 Task: Create a due date automation trigger when advanced on, on the tuesday after a card is due add fields without custom field "Resume" set to a date less than 1 working days ago at 11:00 AM.
Action: Mouse moved to (971, 309)
Screenshot: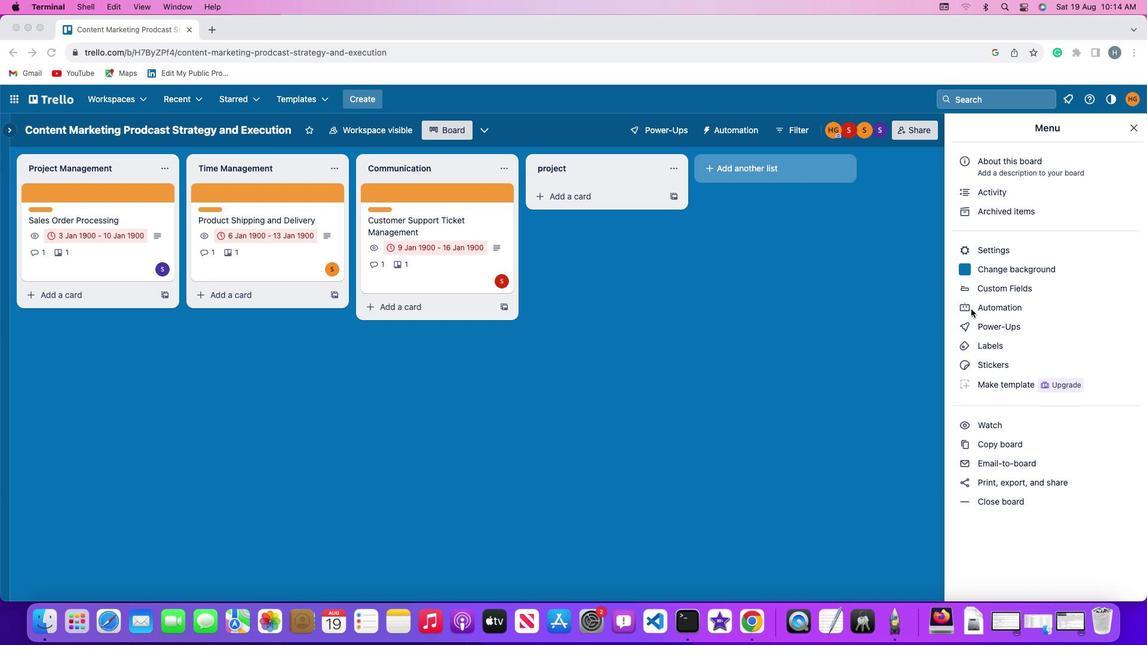 
Action: Mouse pressed left at (971, 309)
Screenshot: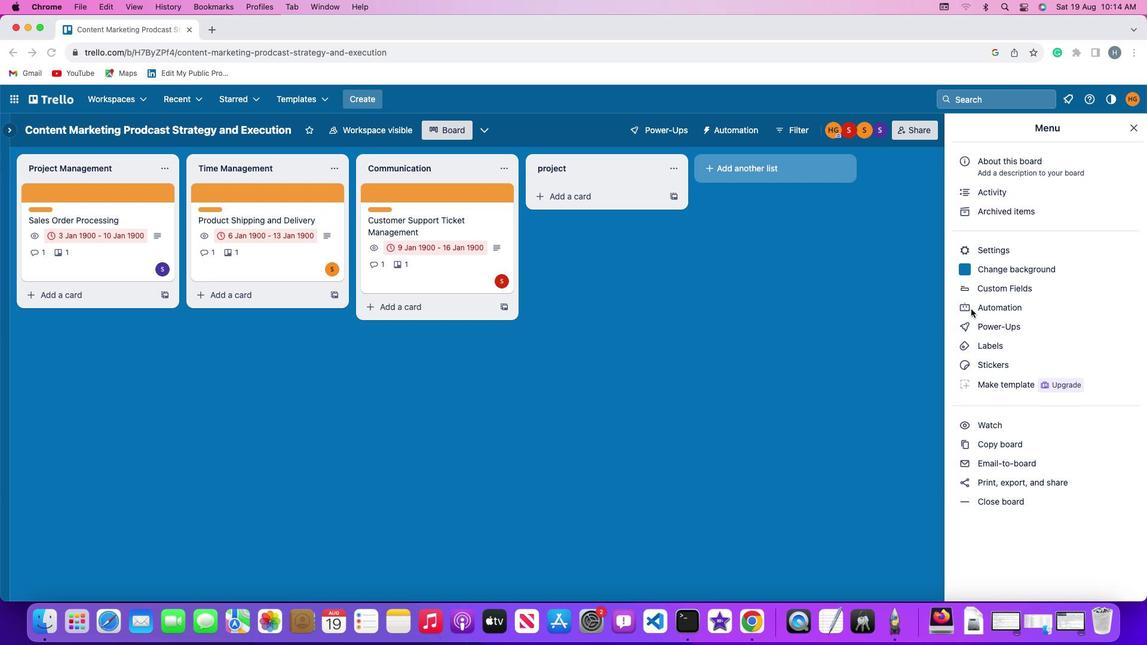 
Action: Mouse moved to (971, 309)
Screenshot: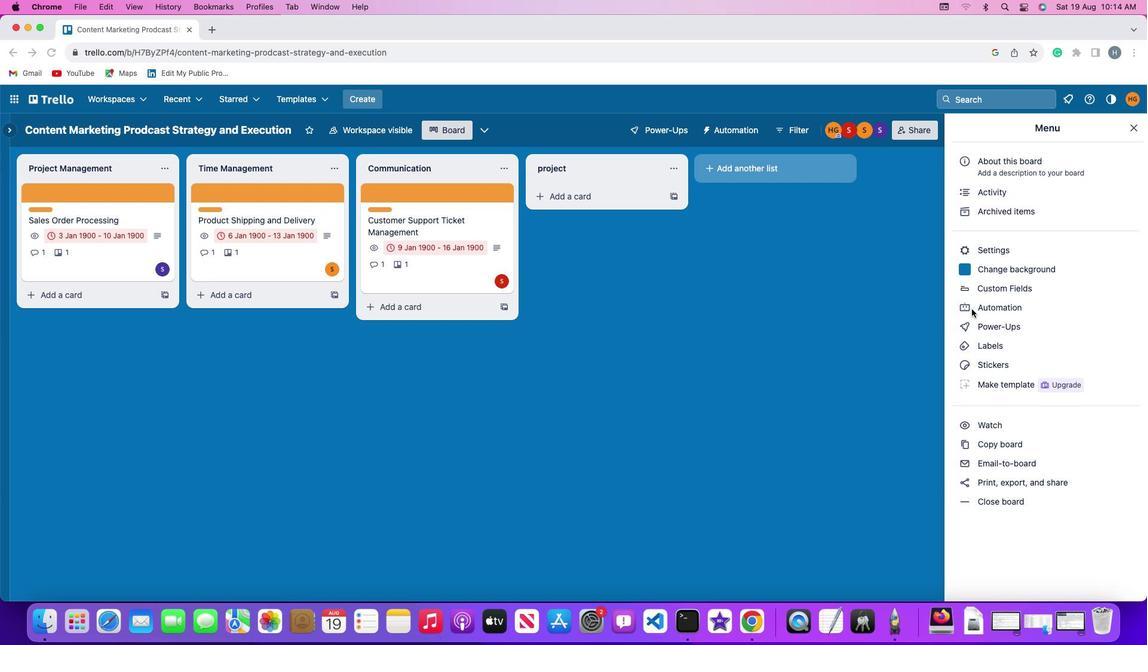 
Action: Mouse pressed left at (971, 309)
Screenshot: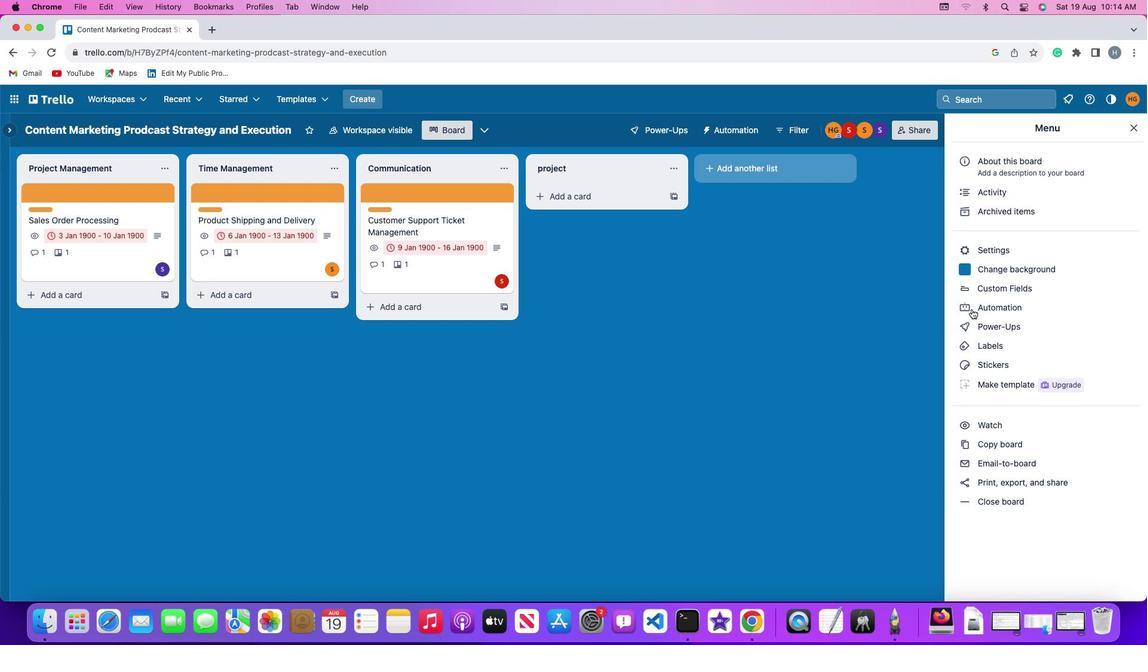 
Action: Mouse moved to (51, 280)
Screenshot: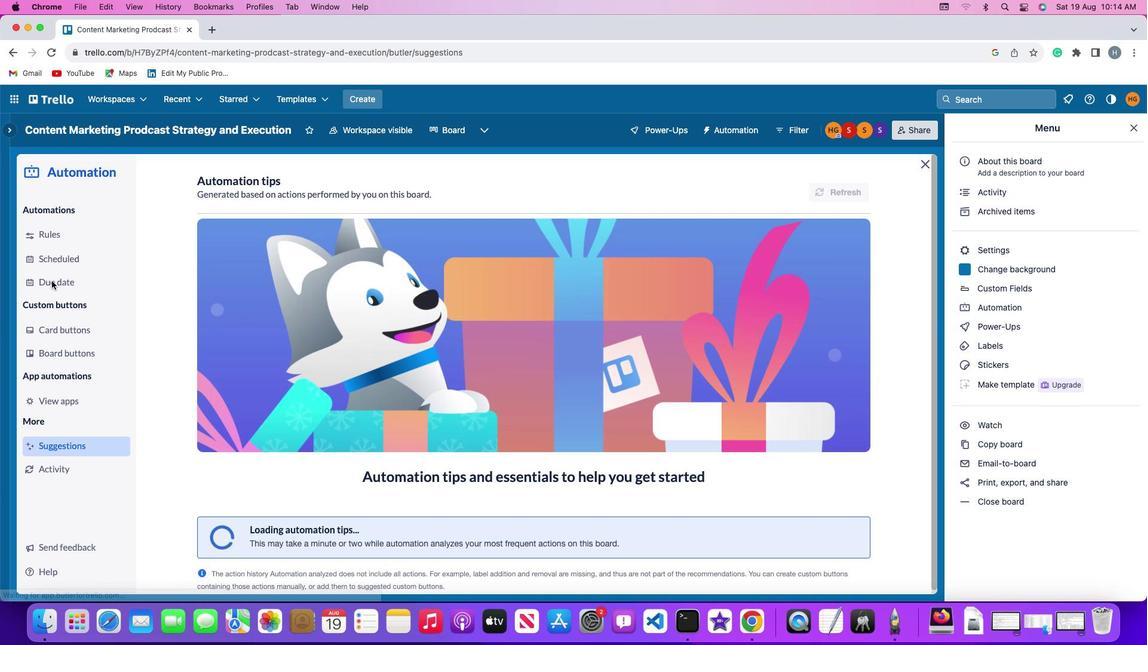 
Action: Mouse pressed left at (51, 280)
Screenshot: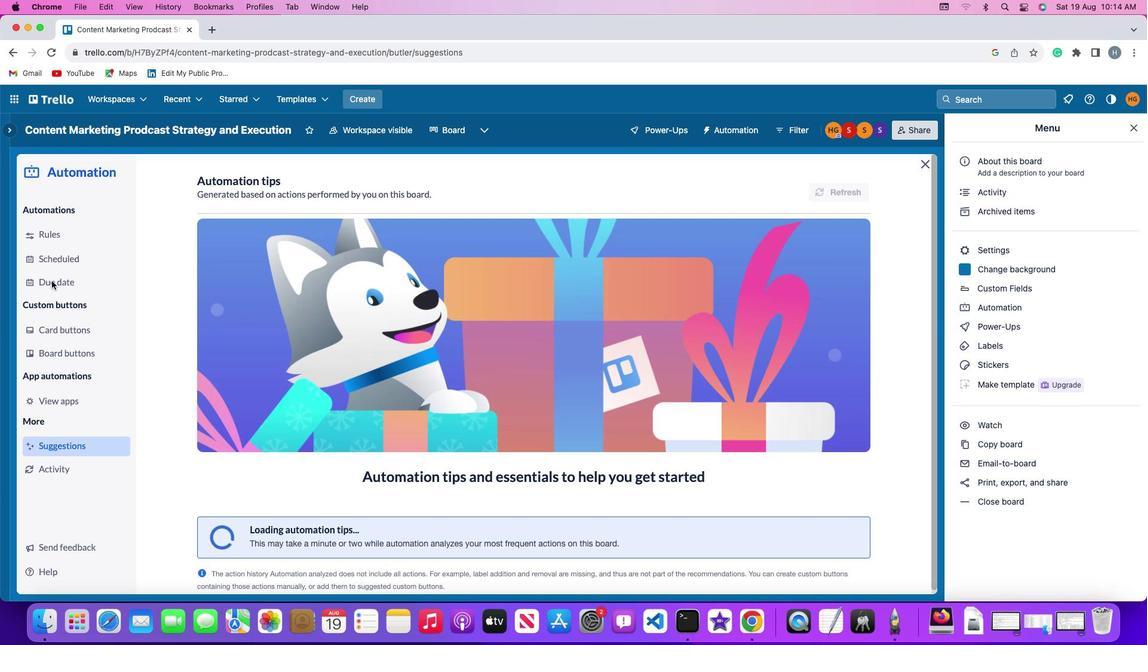 
Action: Mouse moved to (824, 181)
Screenshot: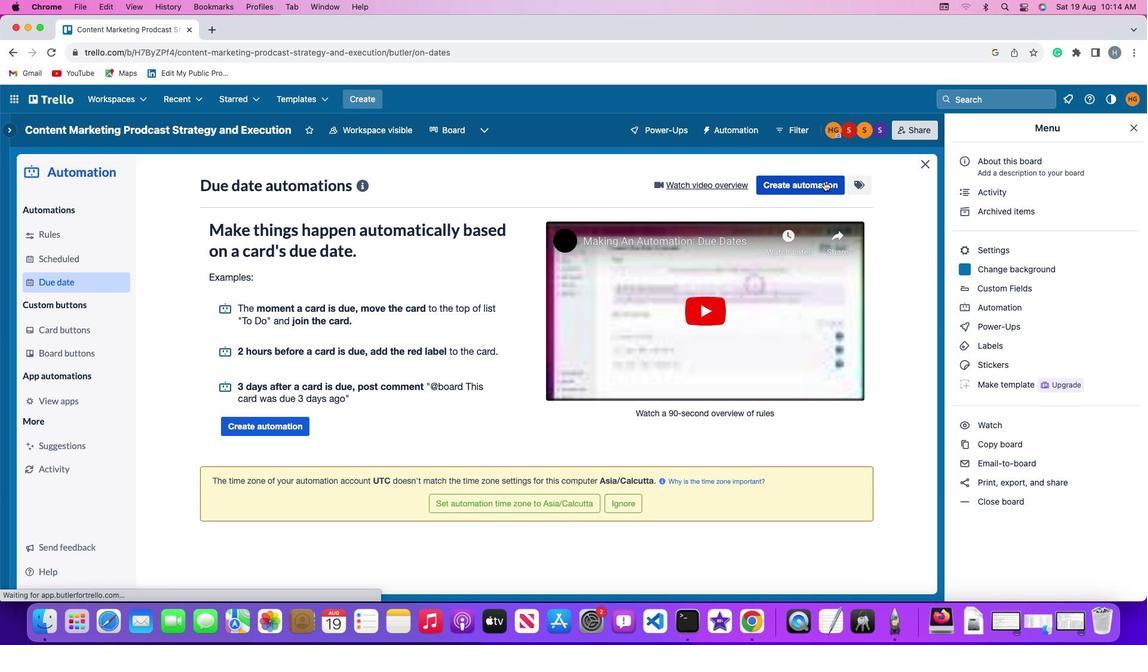 
Action: Mouse pressed left at (824, 181)
Screenshot: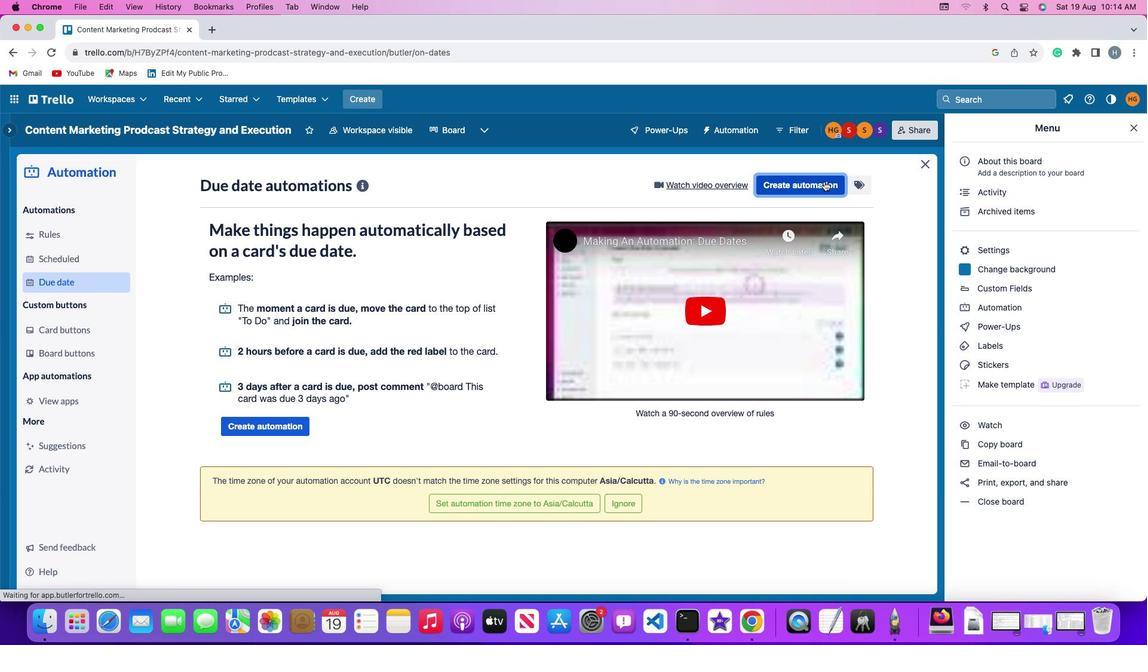 
Action: Mouse moved to (242, 296)
Screenshot: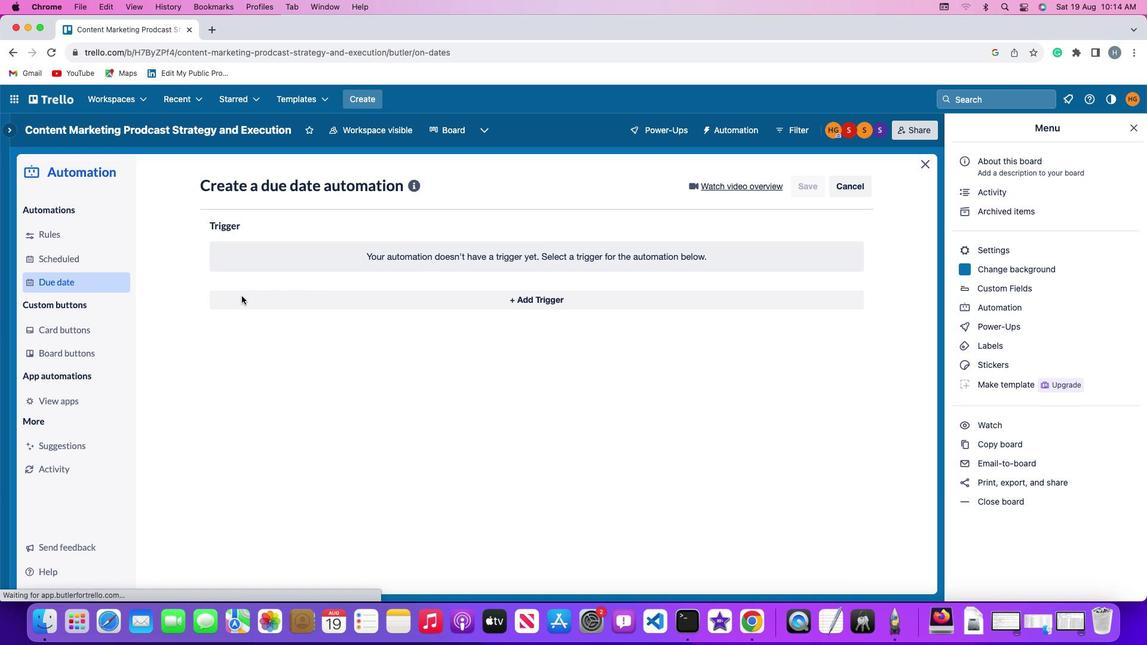 
Action: Mouse pressed left at (242, 296)
Screenshot: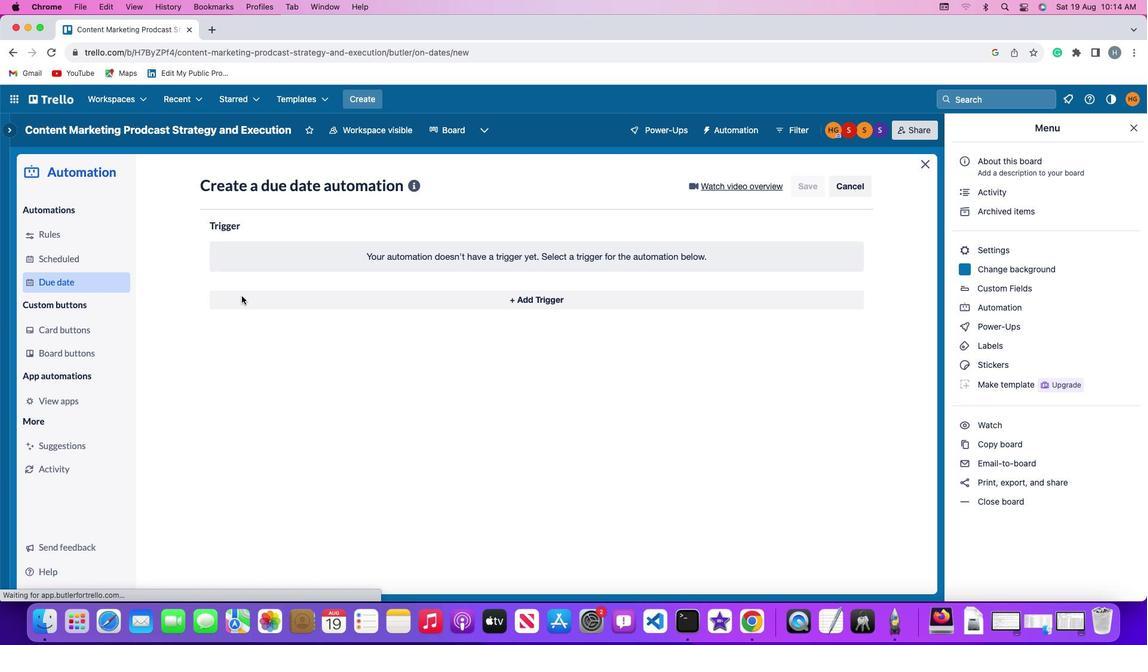 
Action: Mouse moved to (265, 522)
Screenshot: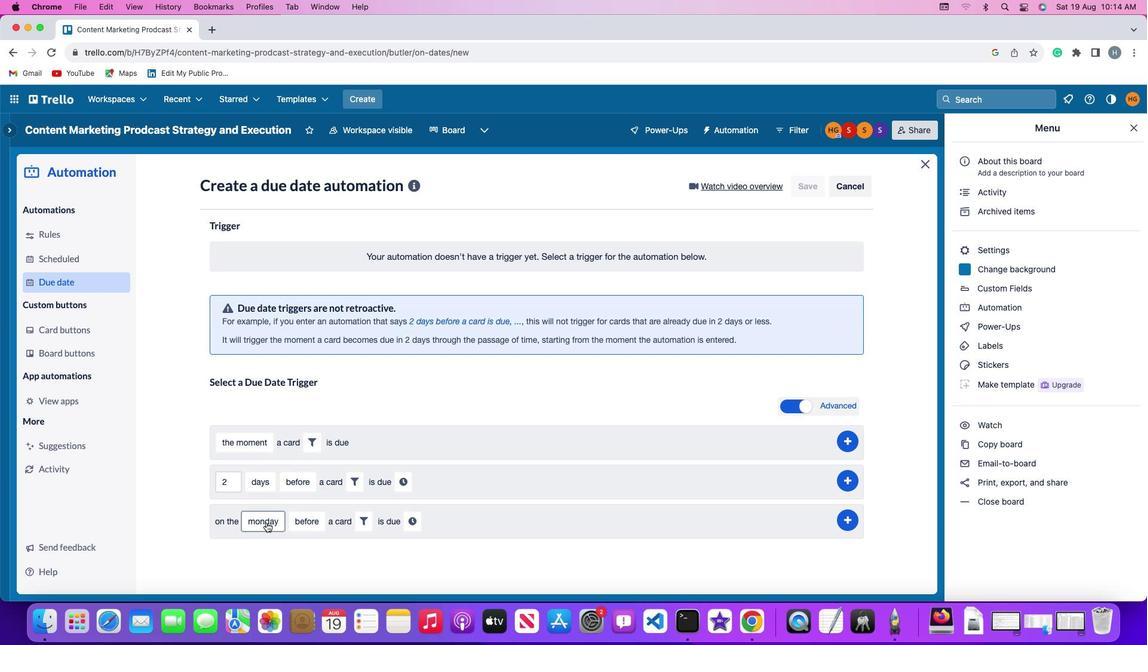
Action: Mouse pressed left at (265, 522)
Screenshot: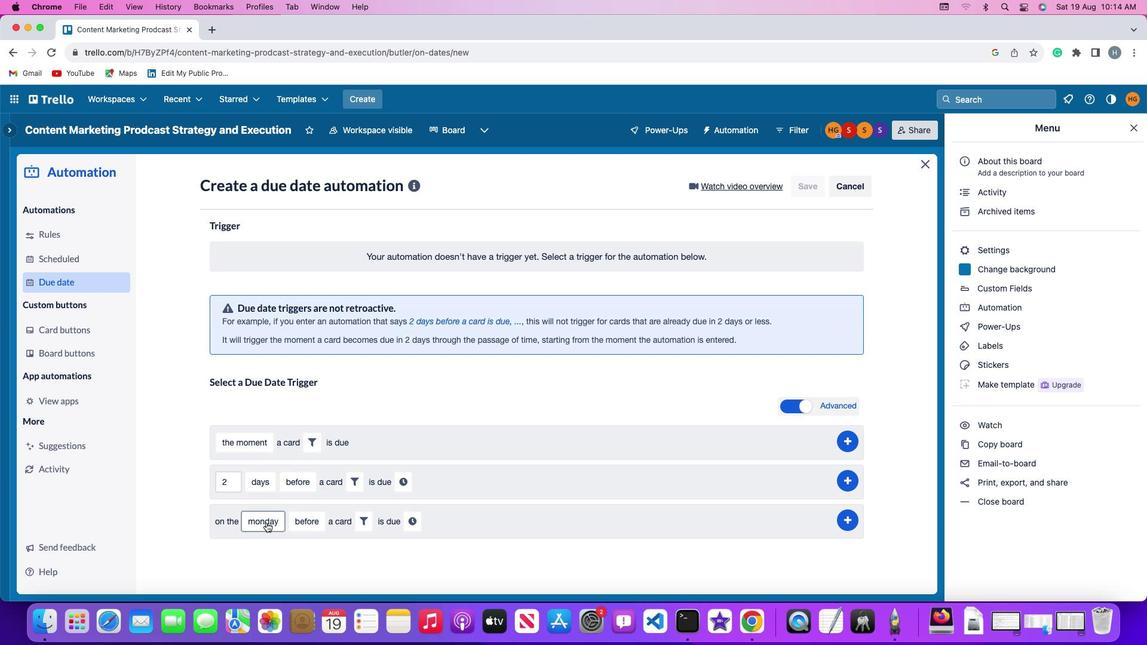 
Action: Mouse moved to (280, 380)
Screenshot: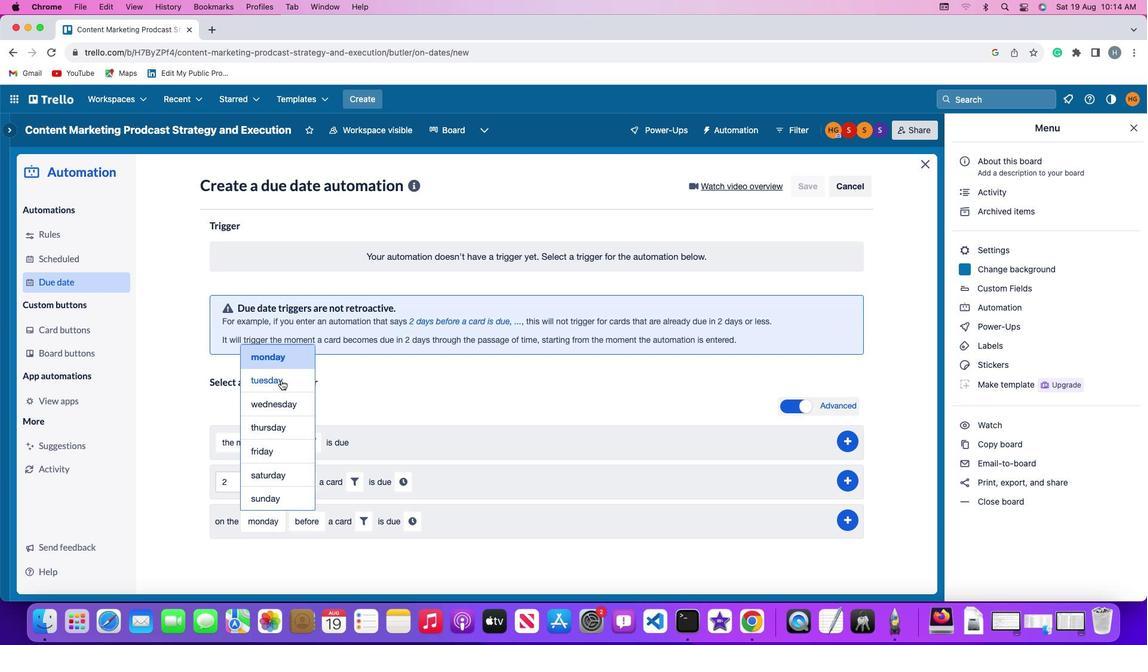 
Action: Mouse pressed left at (280, 380)
Screenshot: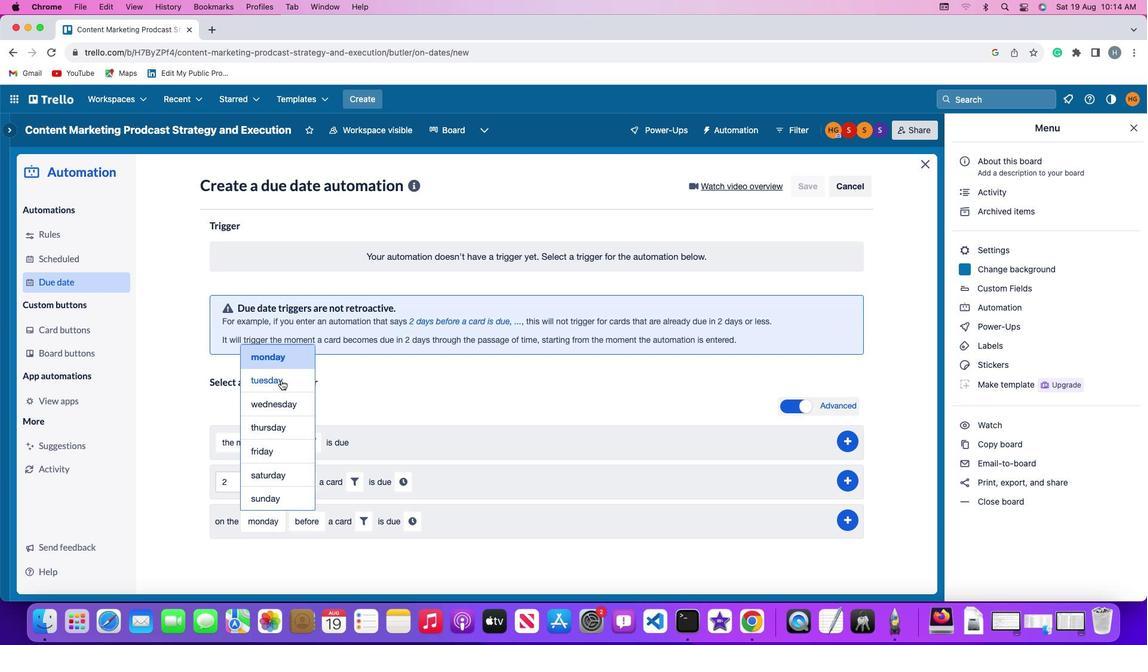 
Action: Mouse moved to (300, 519)
Screenshot: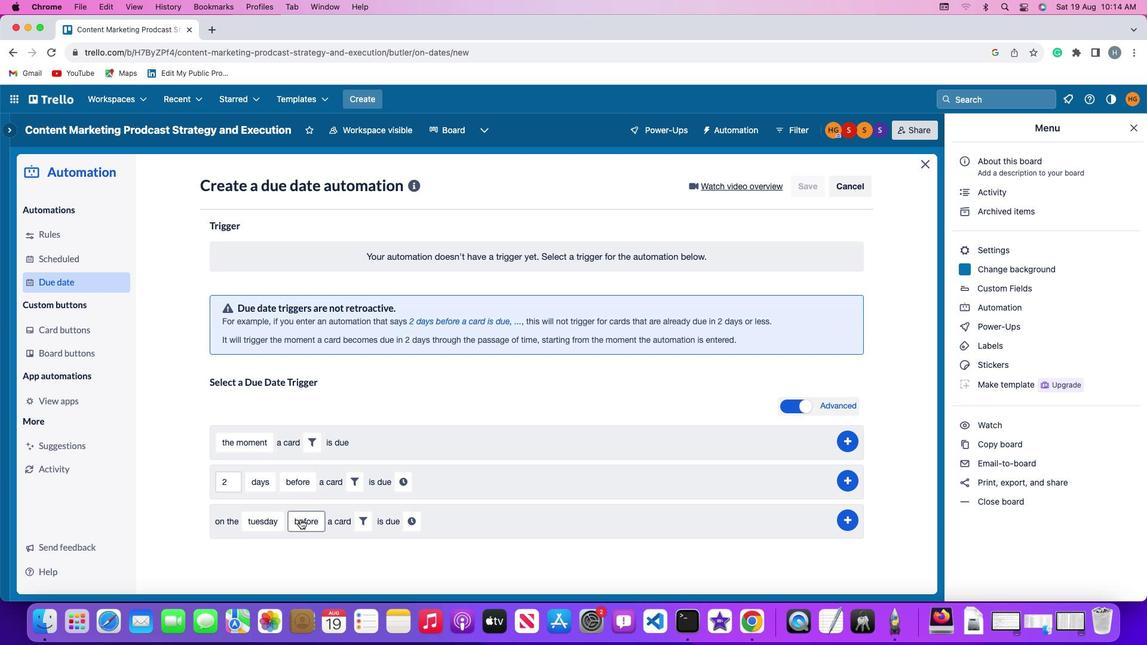 
Action: Mouse pressed left at (300, 519)
Screenshot: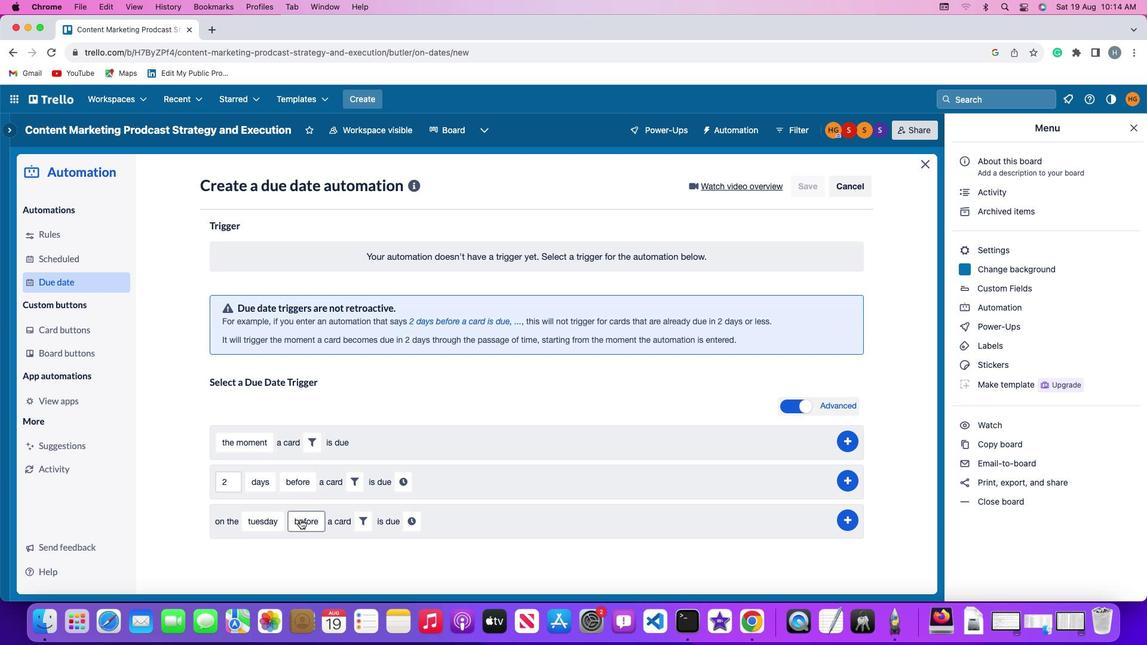 
Action: Mouse moved to (317, 451)
Screenshot: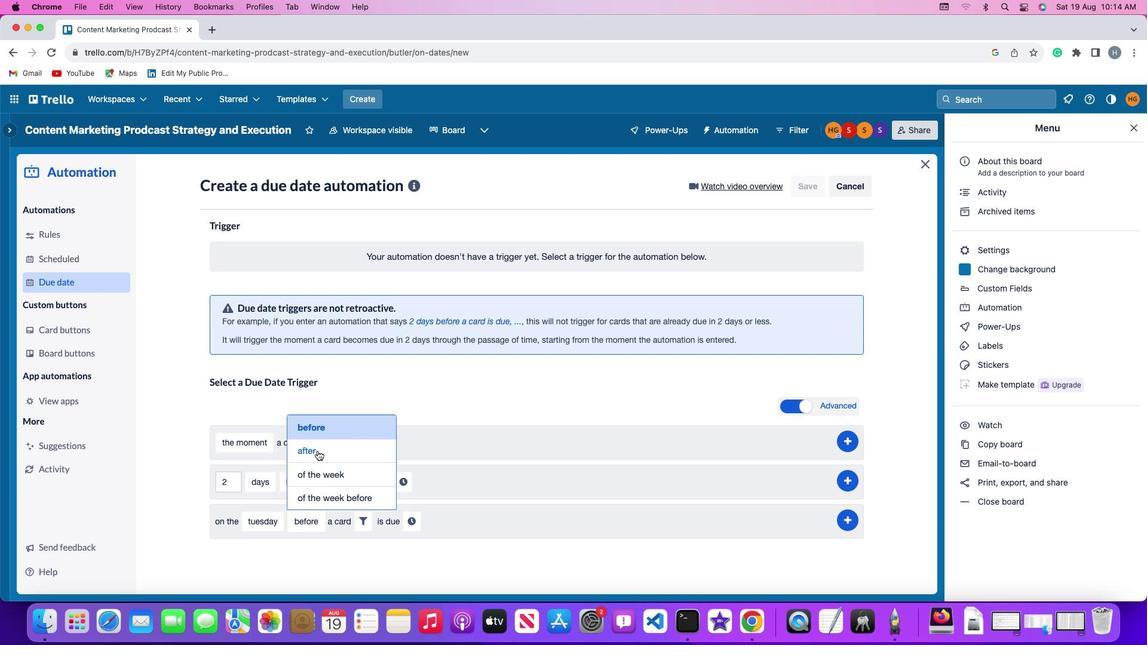 
Action: Mouse pressed left at (317, 451)
Screenshot: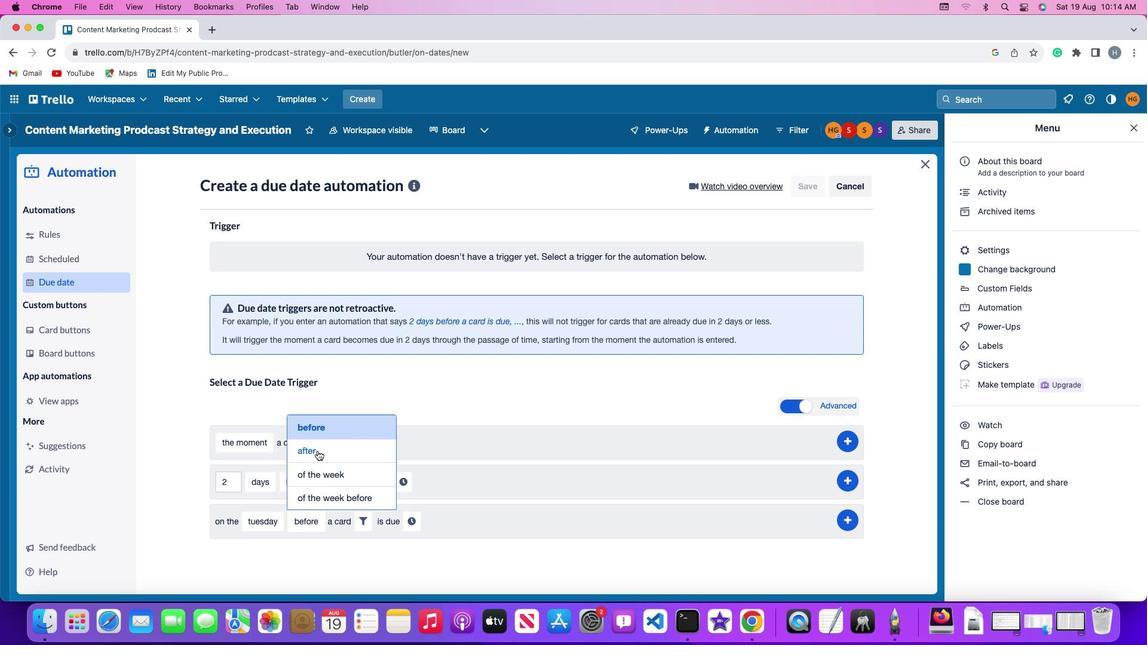 
Action: Mouse moved to (355, 518)
Screenshot: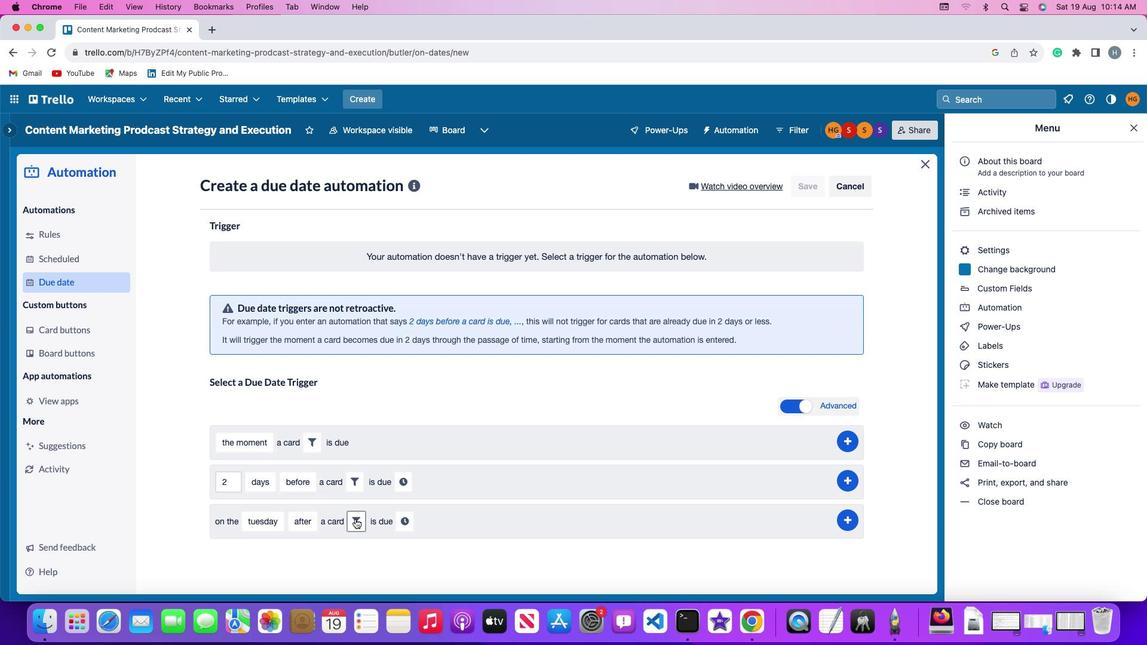 
Action: Mouse pressed left at (355, 518)
Screenshot: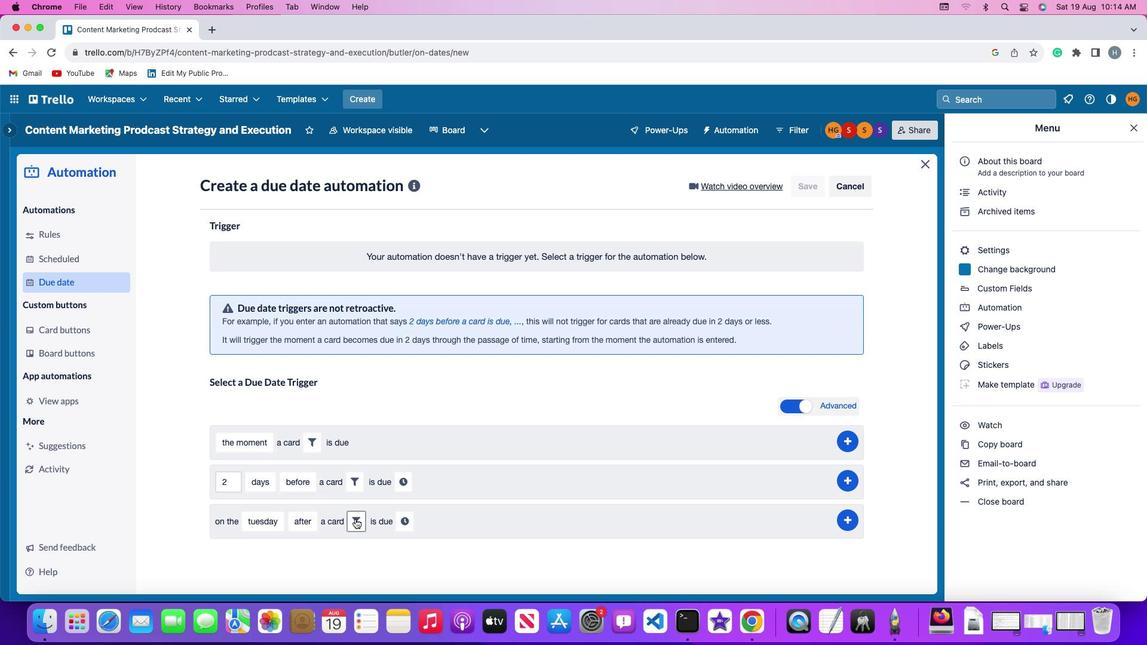 
Action: Mouse moved to (546, 558)
Screenshot: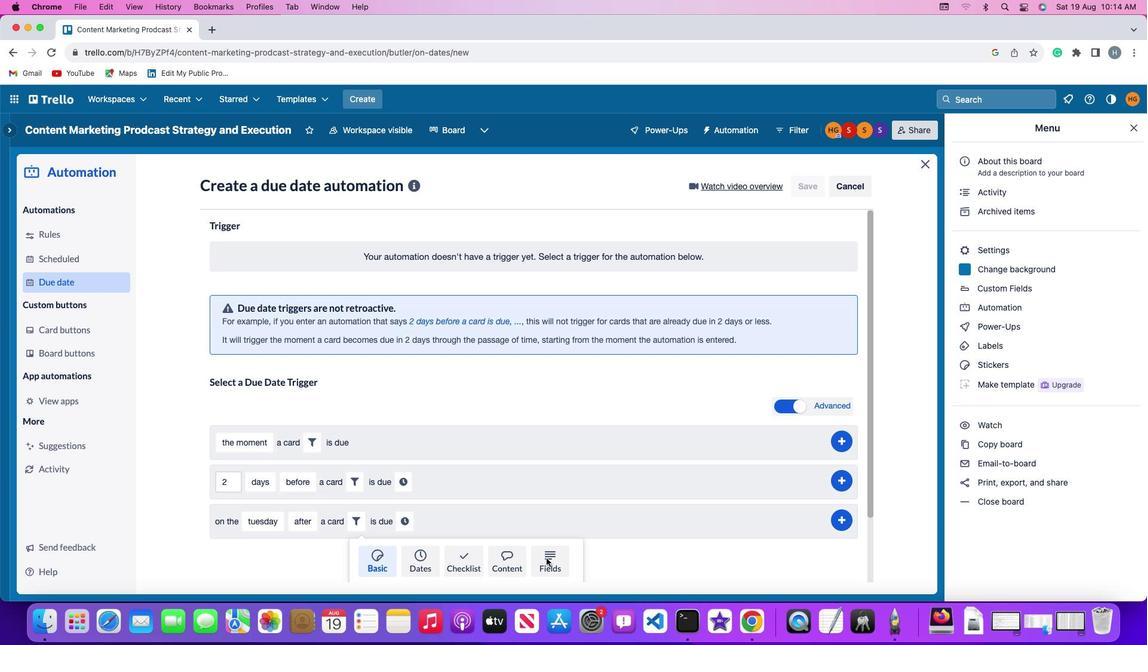 
Action: Mouse pressed left at (546, 558)
Screenshot: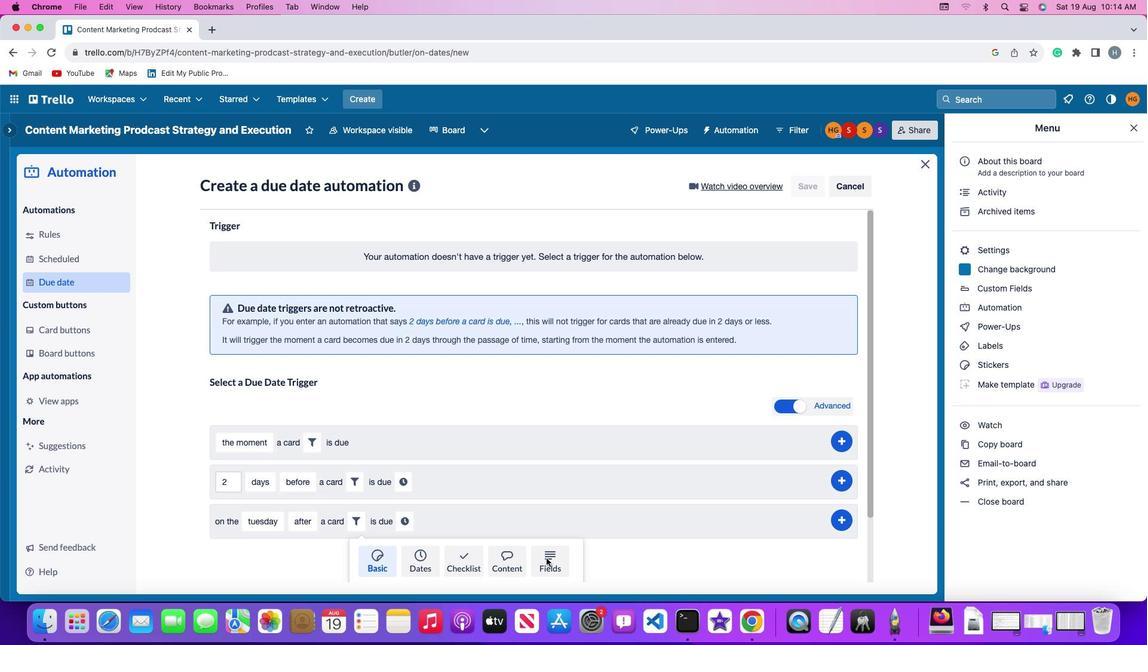 
Action: Mouse moved to (314, 556)
Screenshot: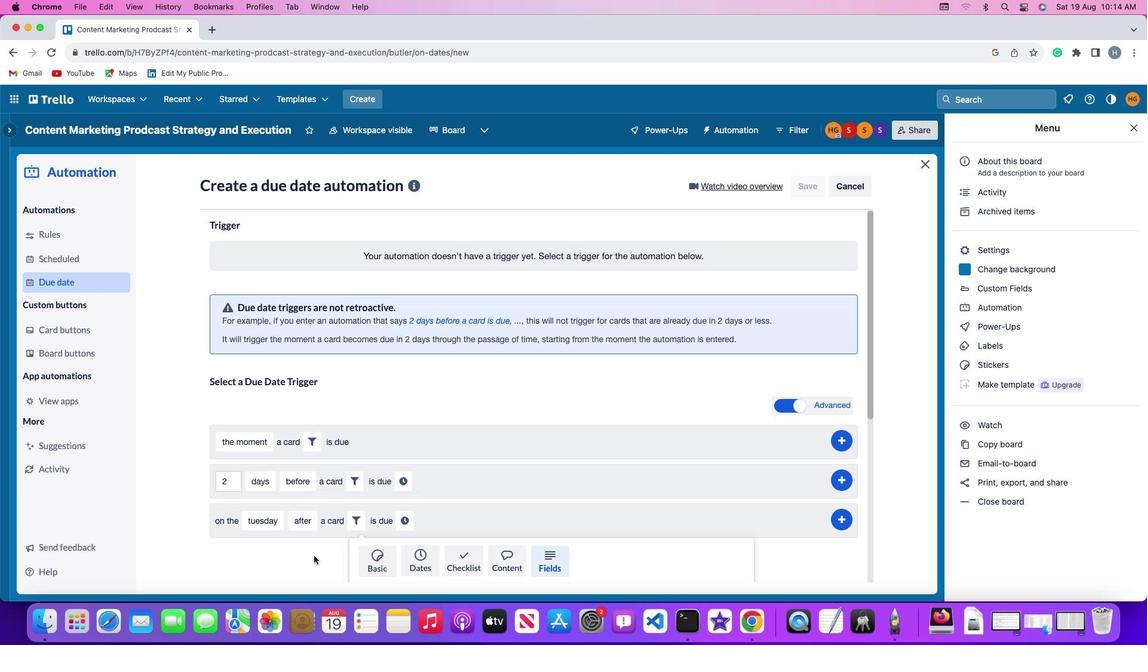 
Action: Mouse scrolled (314, 556) with delta (0, 0)
Screenshot: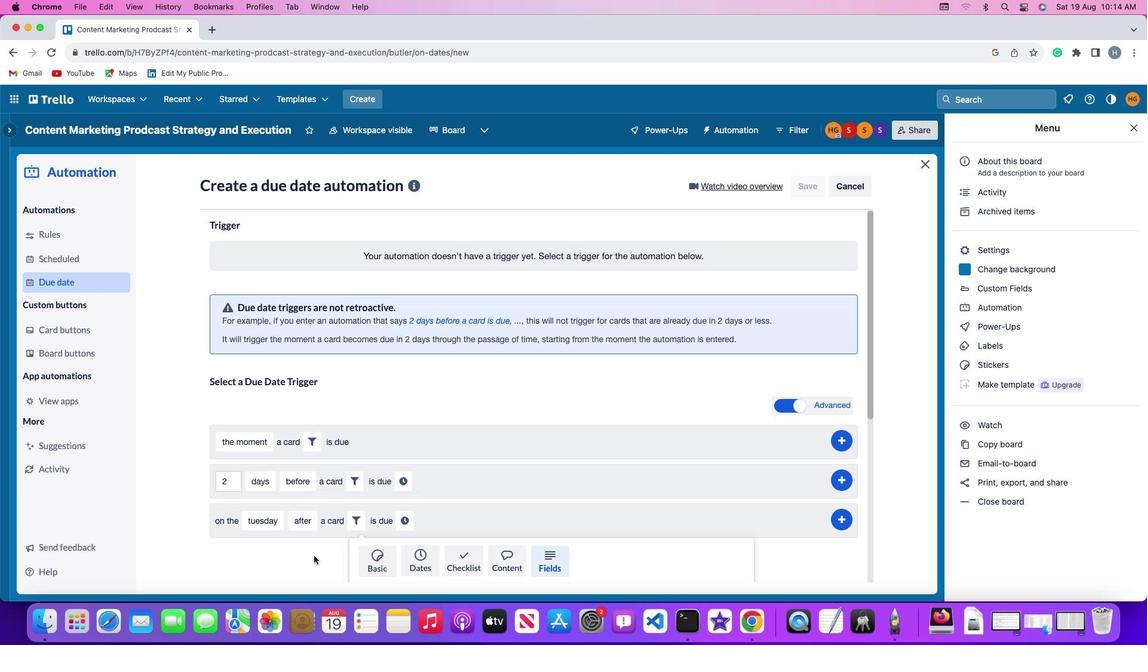 
Action: Mouse moved to (314, 556)
Screenshot: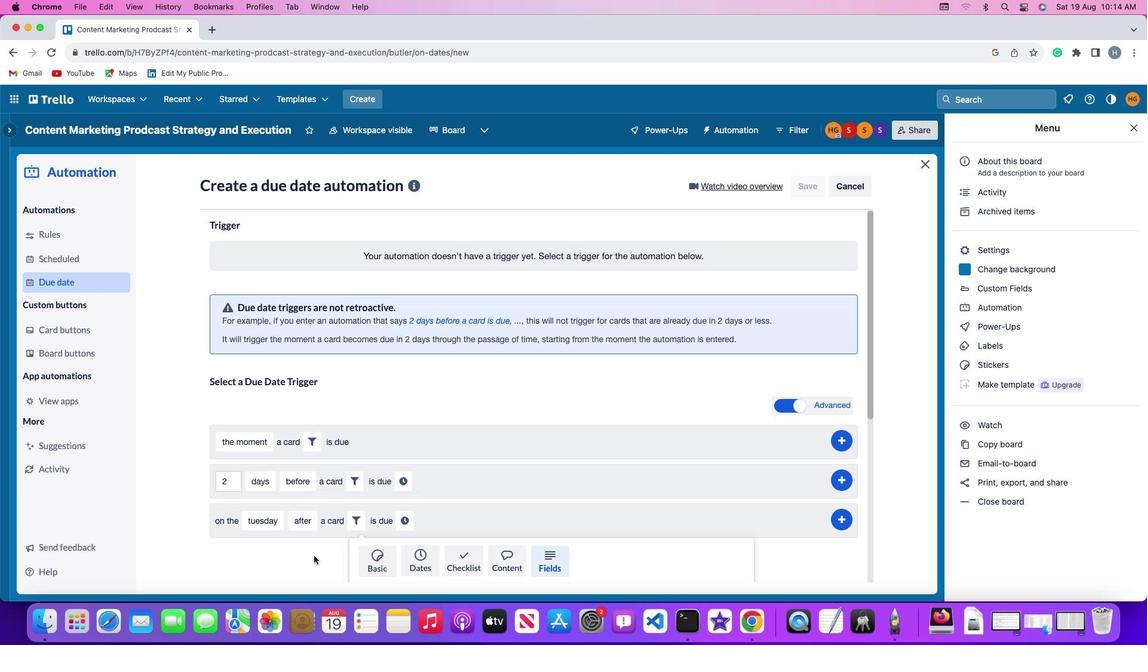 
Action: Mouse scrolled (314, 556) with delta (0, 0)
Screenshot: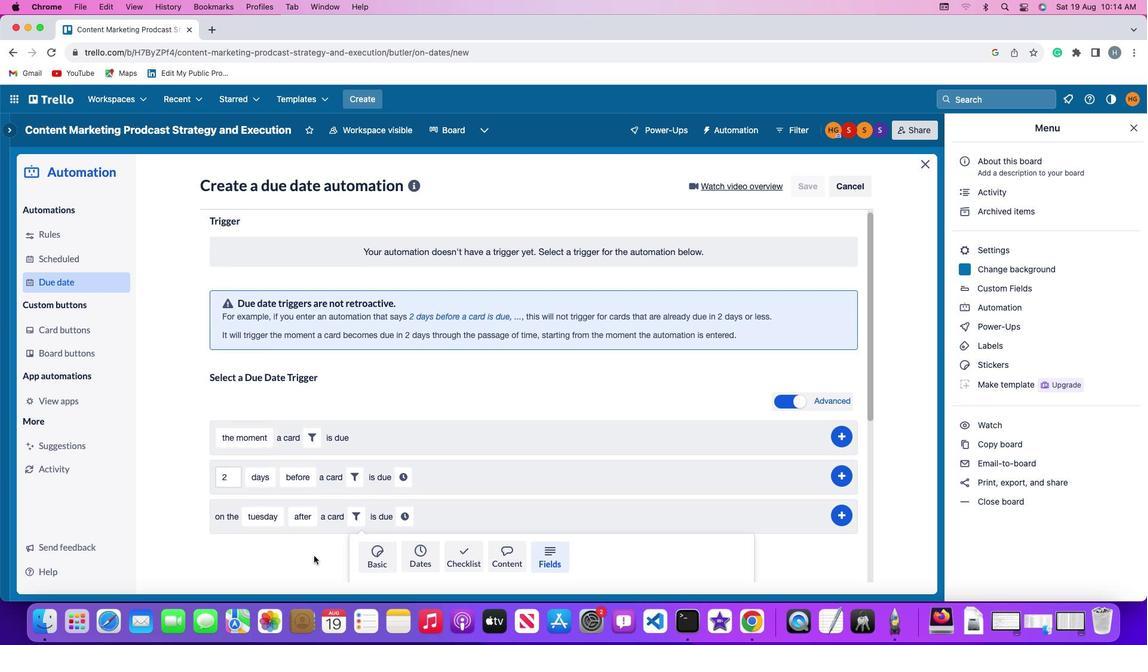 
Action: Mouse scrolled (314, 556) with delta (0, -1)
Screenshot: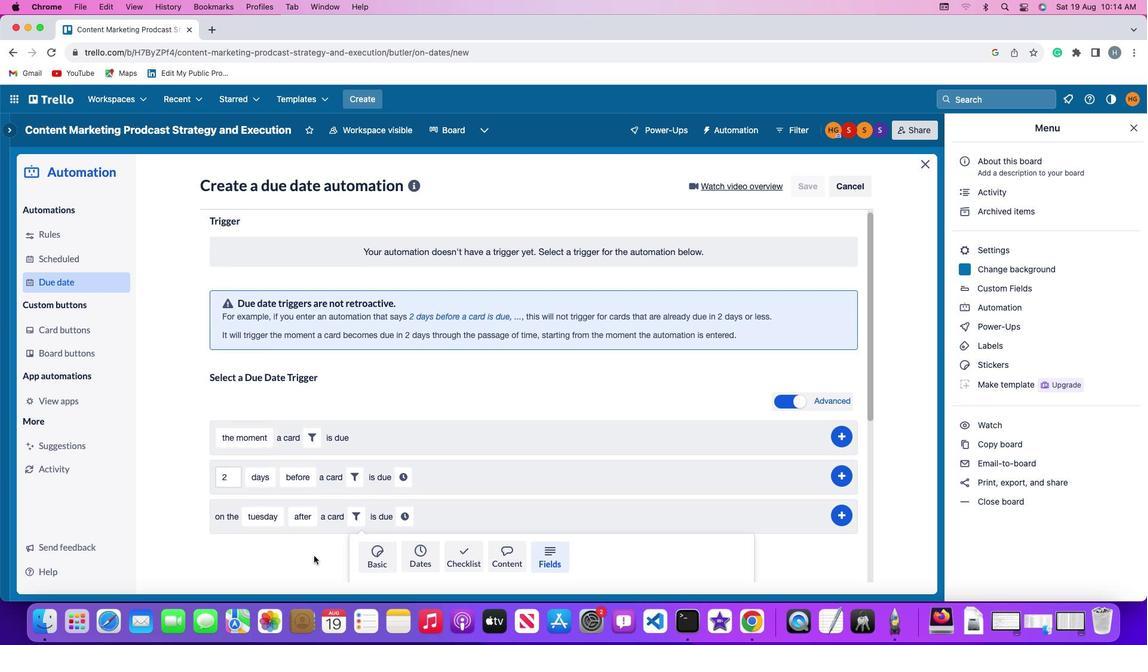 
Action: Mouse scrolled (314, 556) with delta (0, -2)
Screenshot: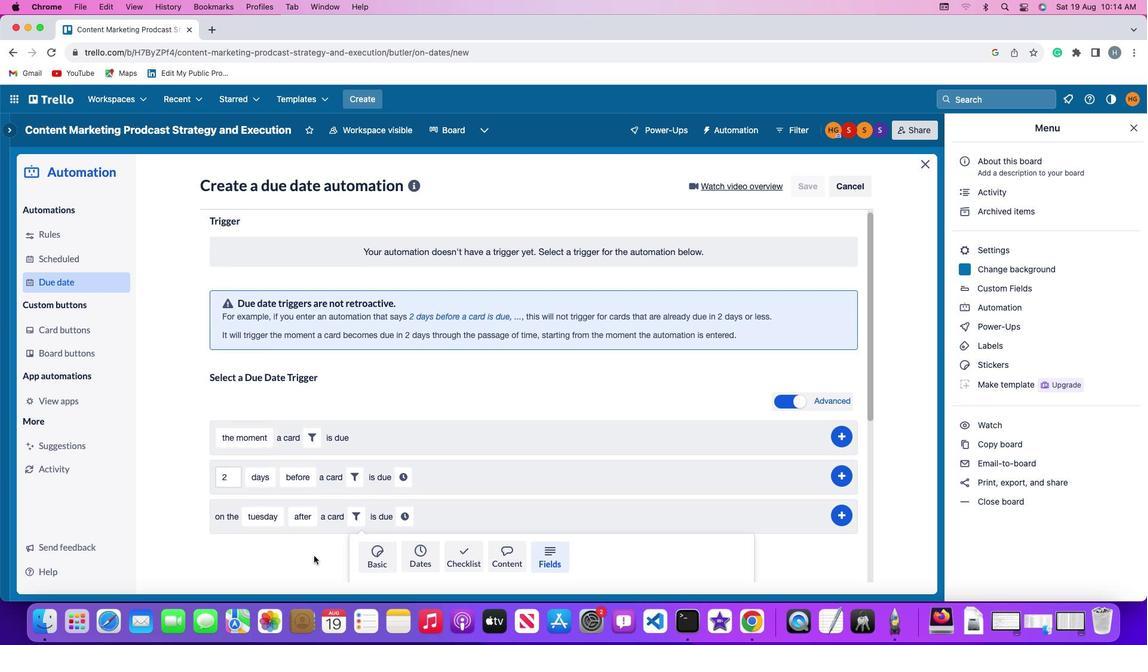 
Action: Mouse scrolled (314, 556) with delta (0, -3)
Screenshot: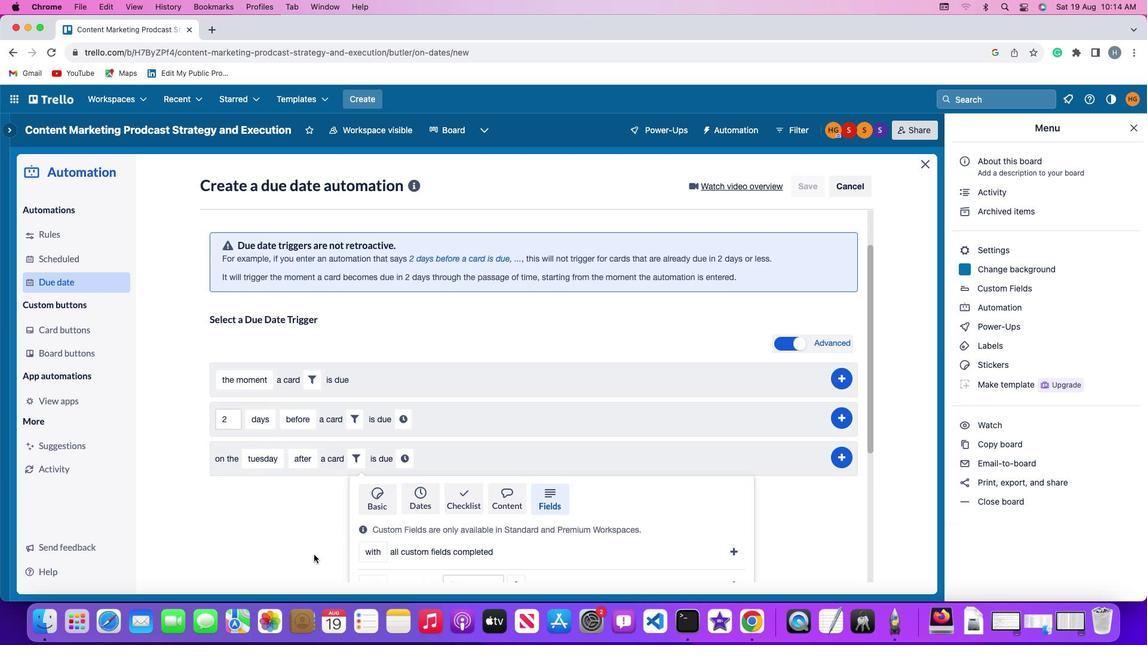 
Action: Mouse moved to (313, 552)
Screenshot: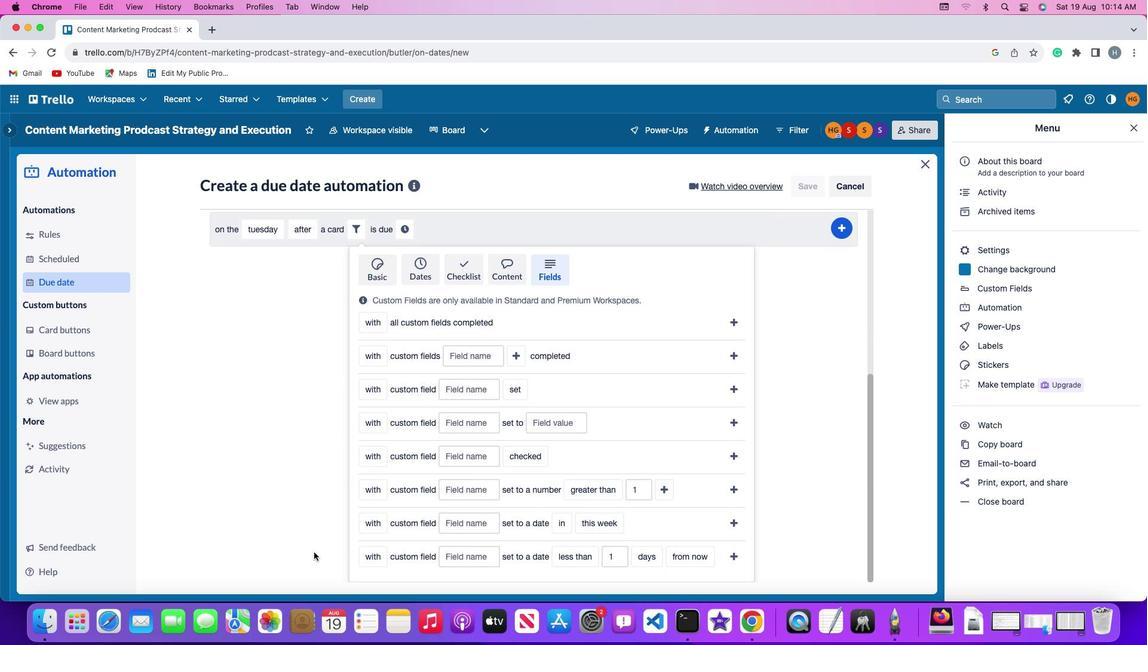 
Action: Mouse scrolled (313, 552) with delta (0, 0)
Screenshot: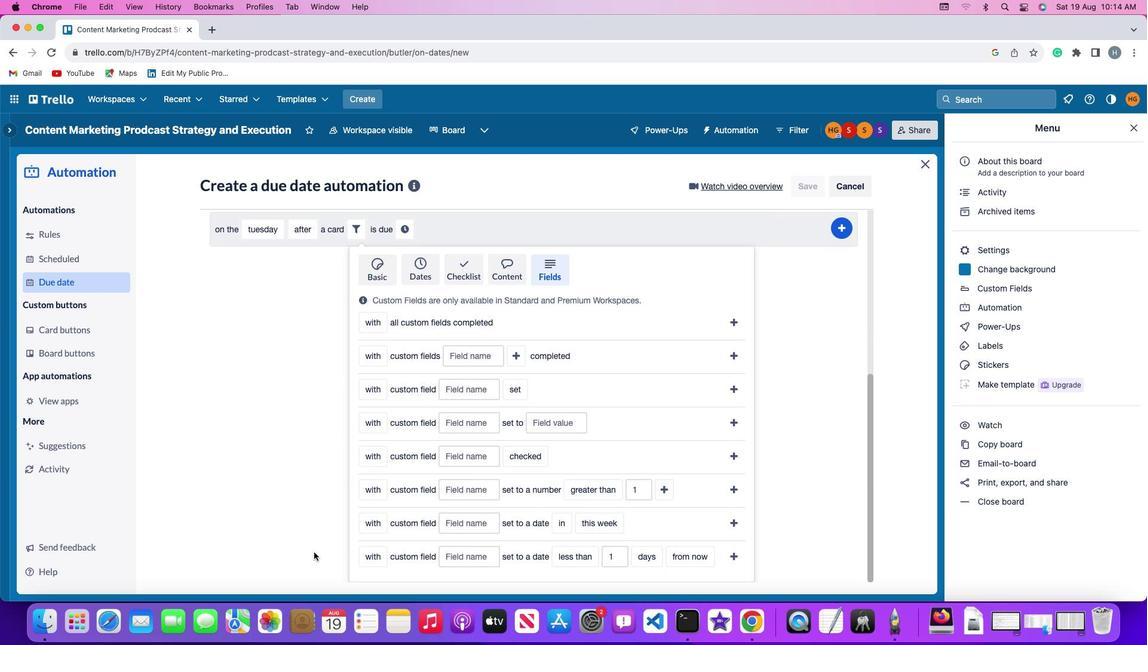 
Action: Mouse scrolled (313, 552) with delta (0, 0)
Screenshot: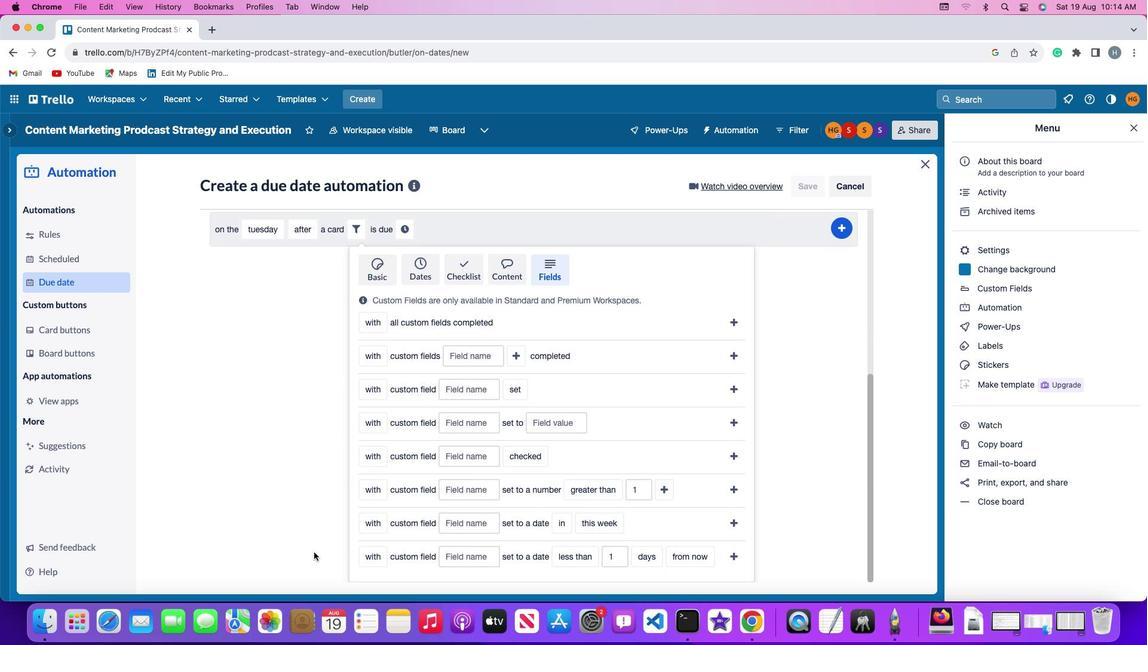 
Action: Mouse scrolled (313, 552) with delta (0, -1)
Screenshot: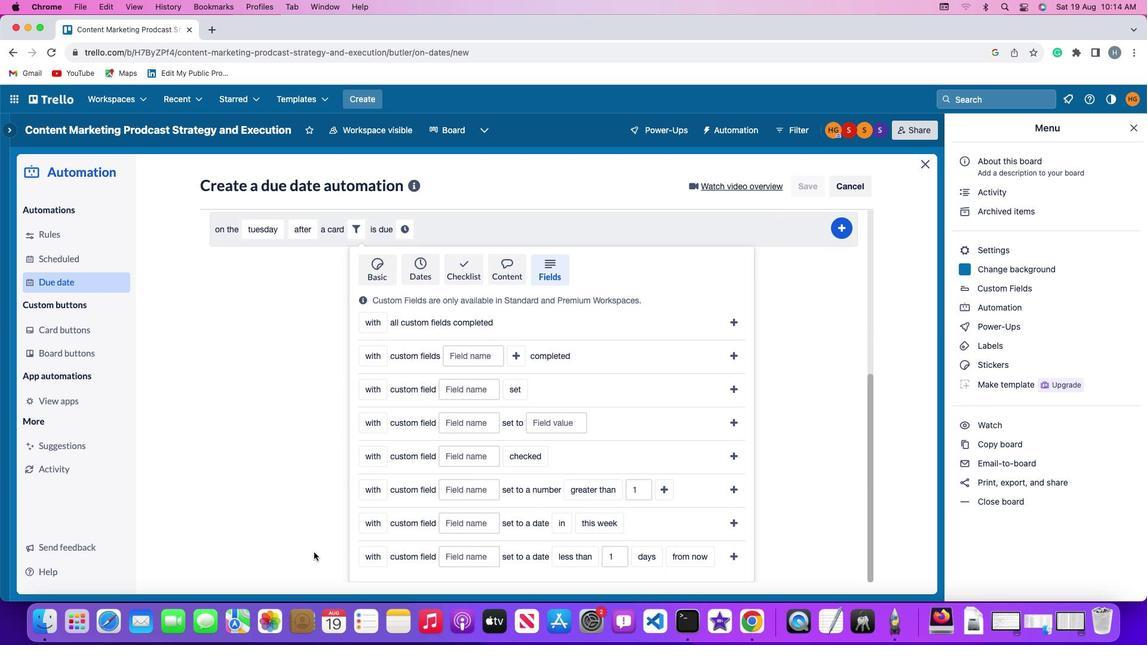 
Action: Mouse scrolled (313, 552) with delta (0, -2)
Screenshot: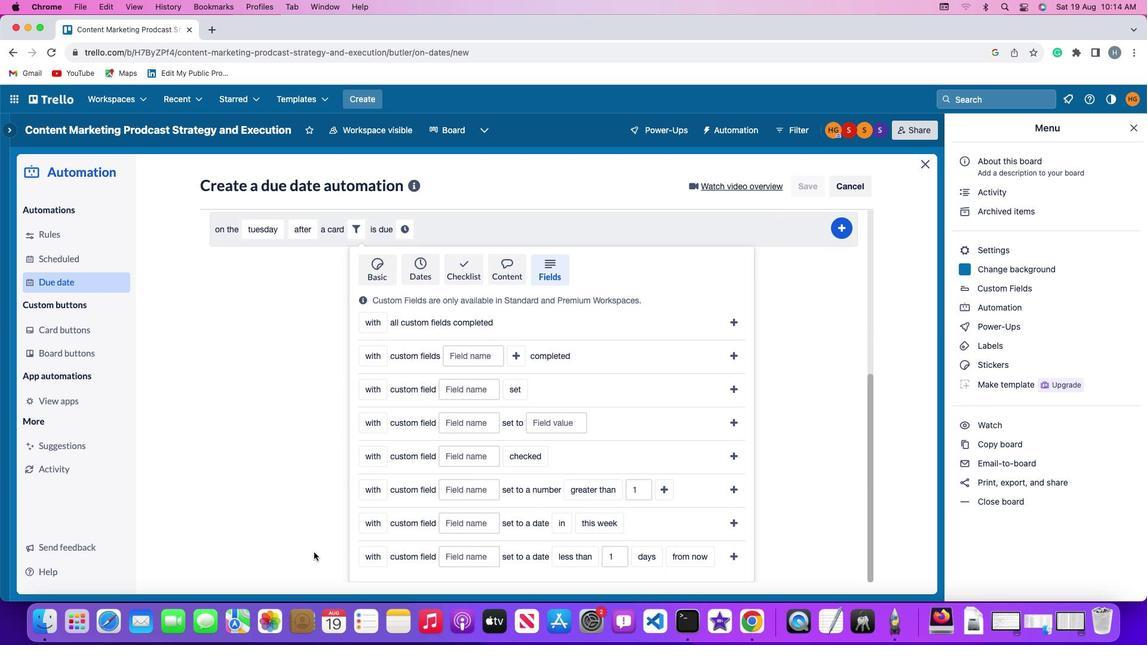 
Action: Mouse moved to (363, 558)
Screenshot: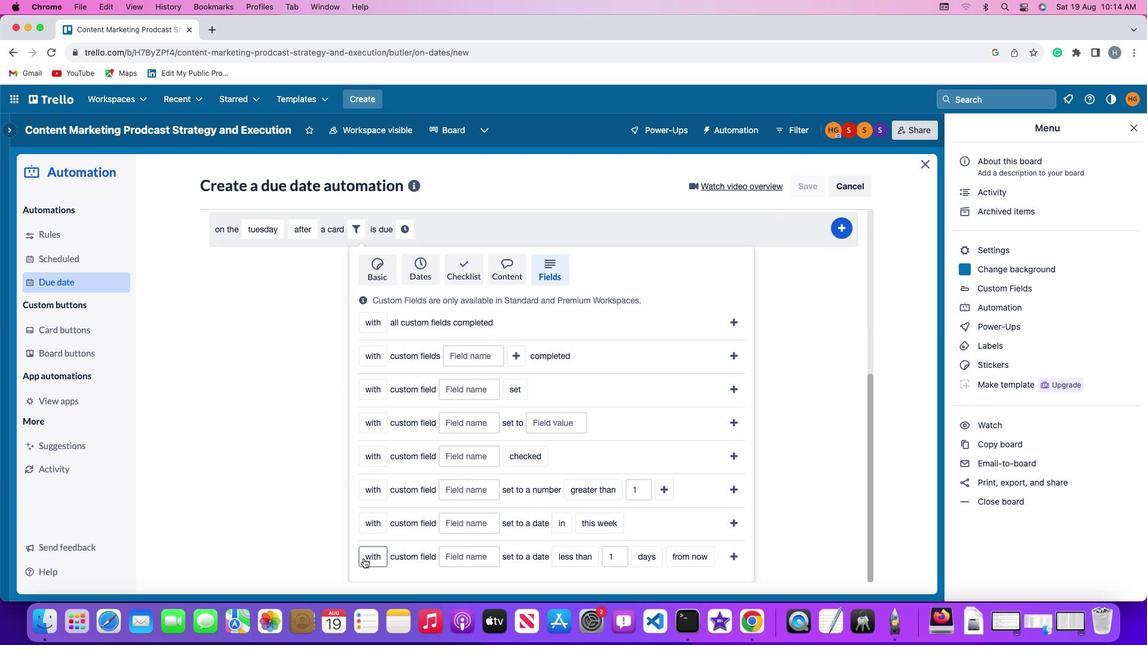 
Action: Mouse pressed left at (363, 558)
Screenshot: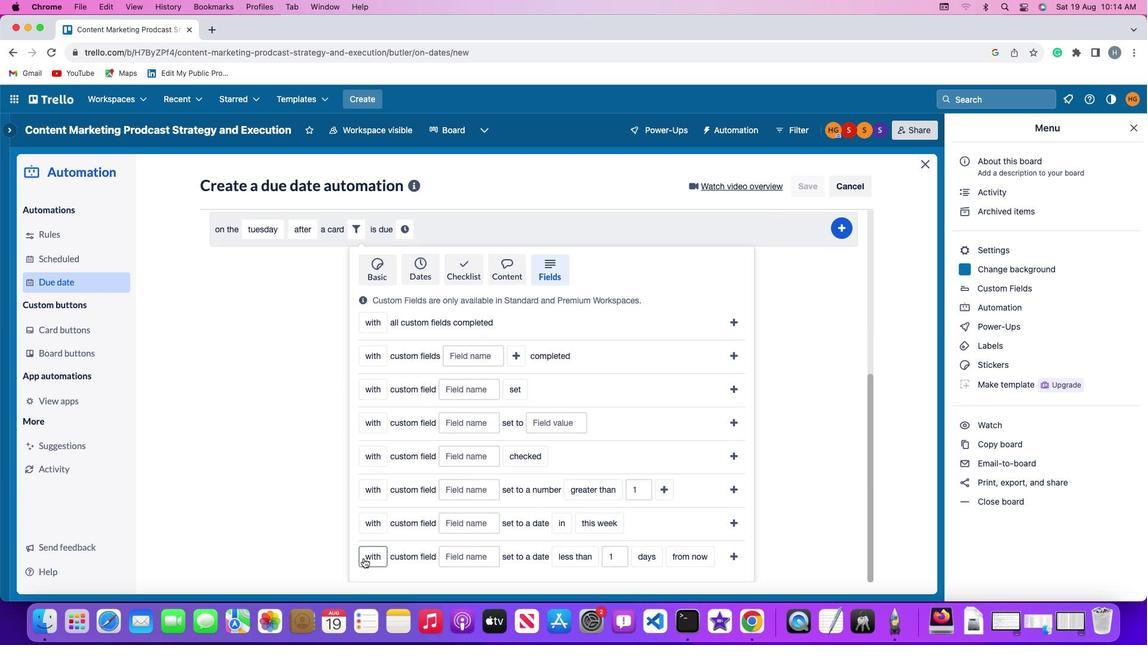 
Action: Mouse moved to (374, 530)
Screenshot: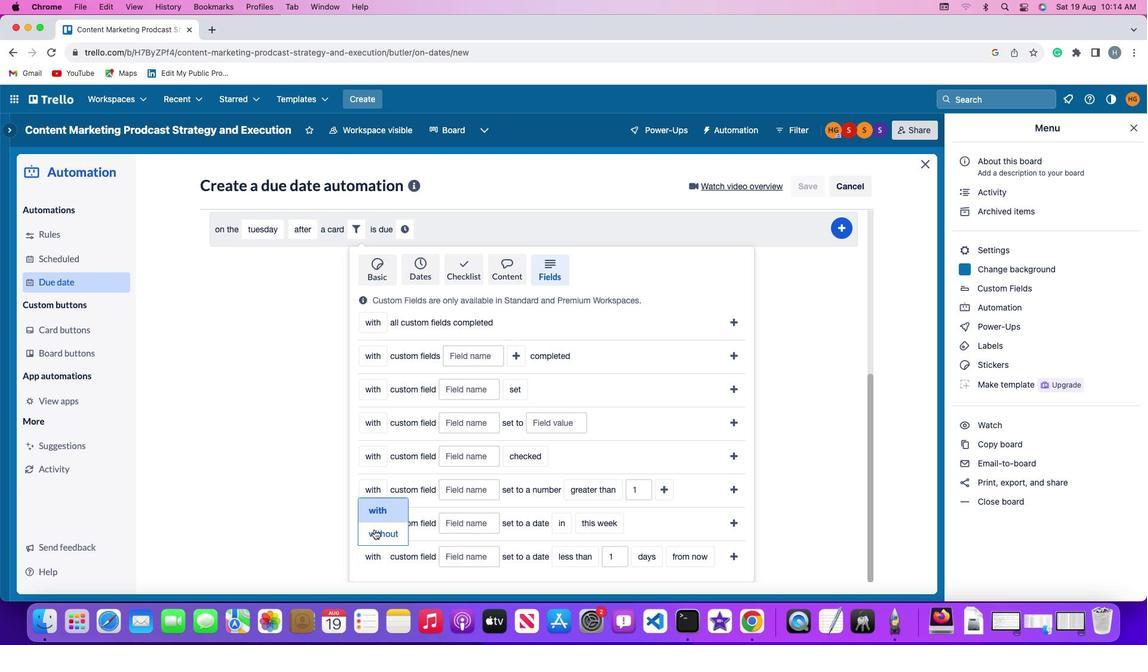 
Action: Mouse pressed left at (374, 530)
Screenshot: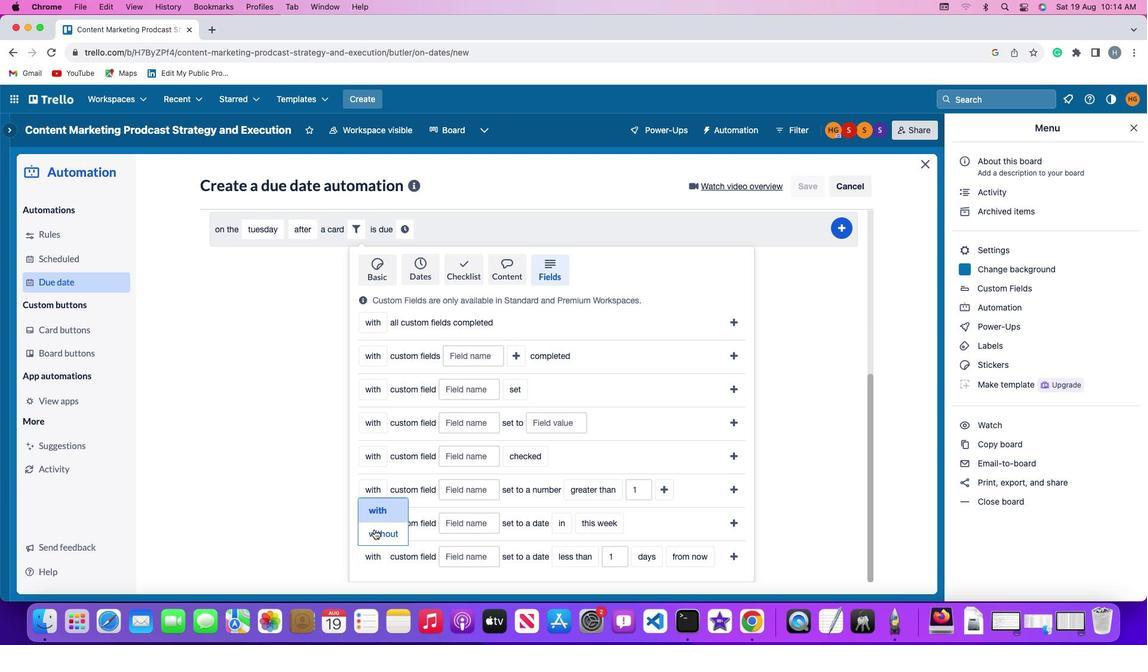 
Action: Mouse moved to (480, 555)
Screenshot: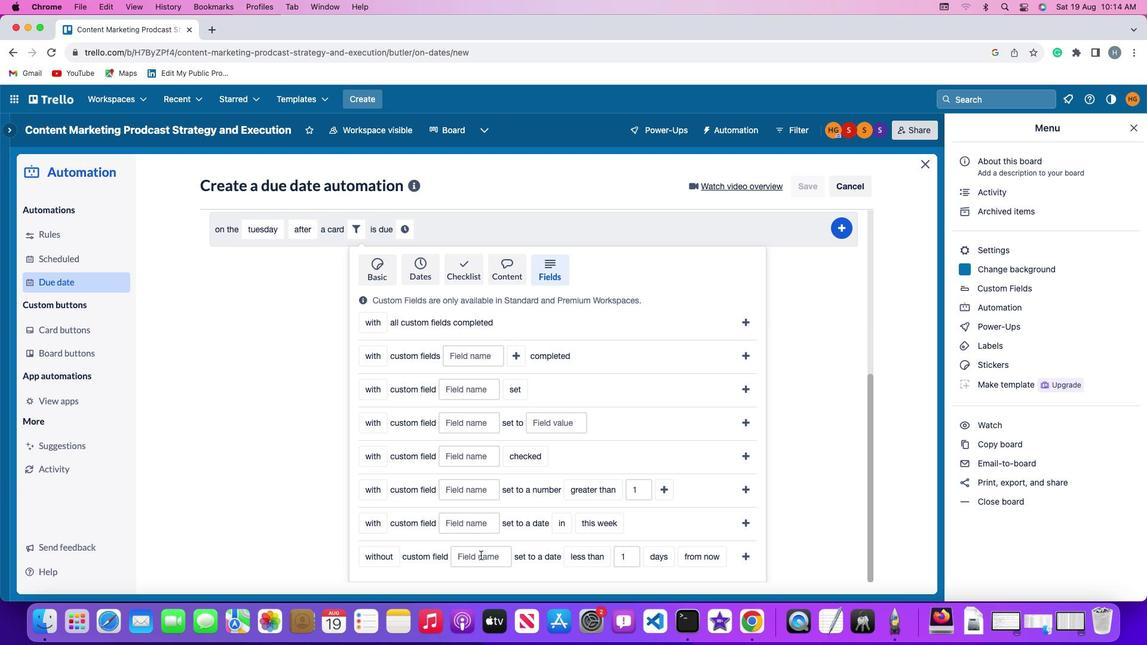 
Action: Mouse pressed left at (480, 555)
Screenshot: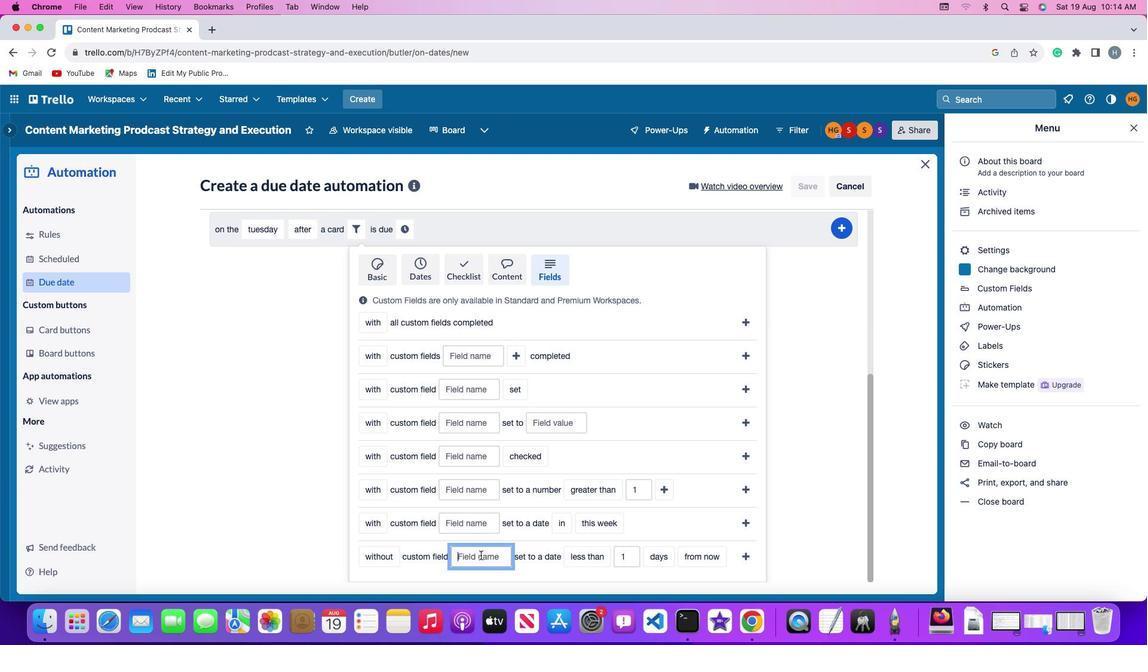 
Action: Key pressed Key.shift'R''e''s''y'Key.backspace'u''m''e'
Screenshot: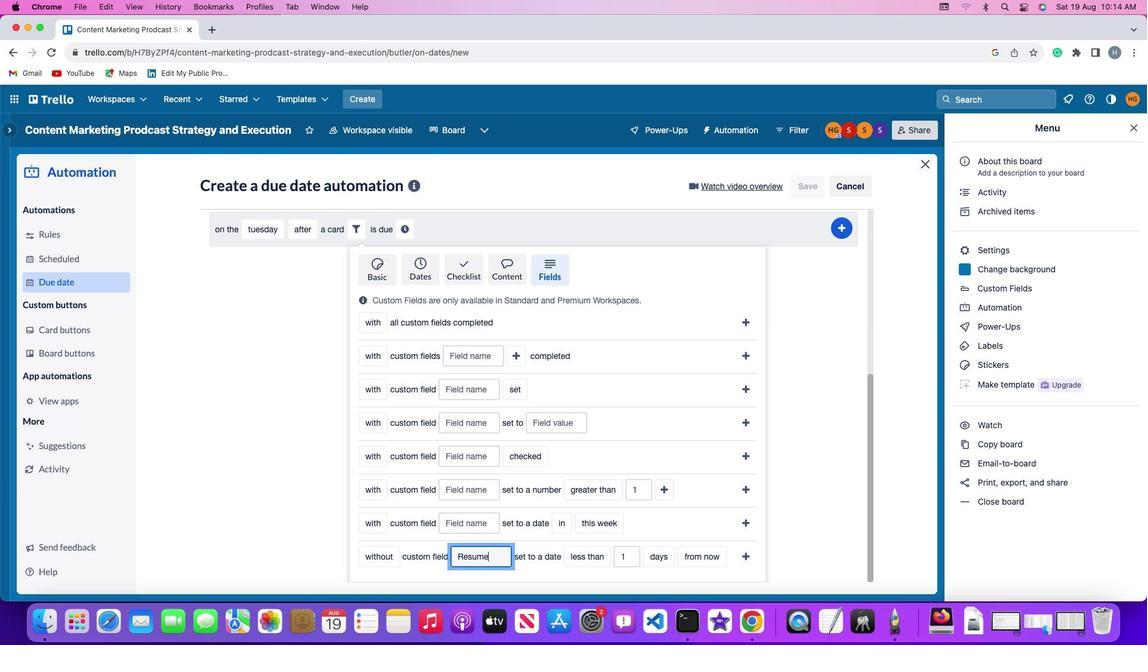 
Action: Mouse moved to (569, 557)
Screenshot: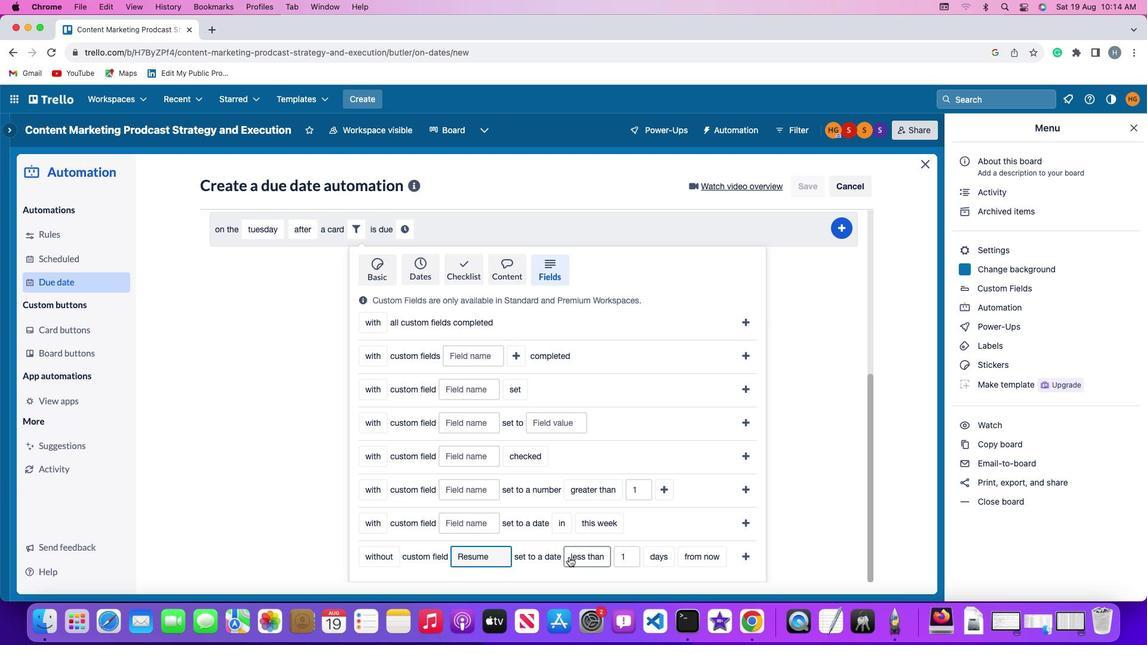 
Action: Mouse pressed left at (569, 557)
Screenshot: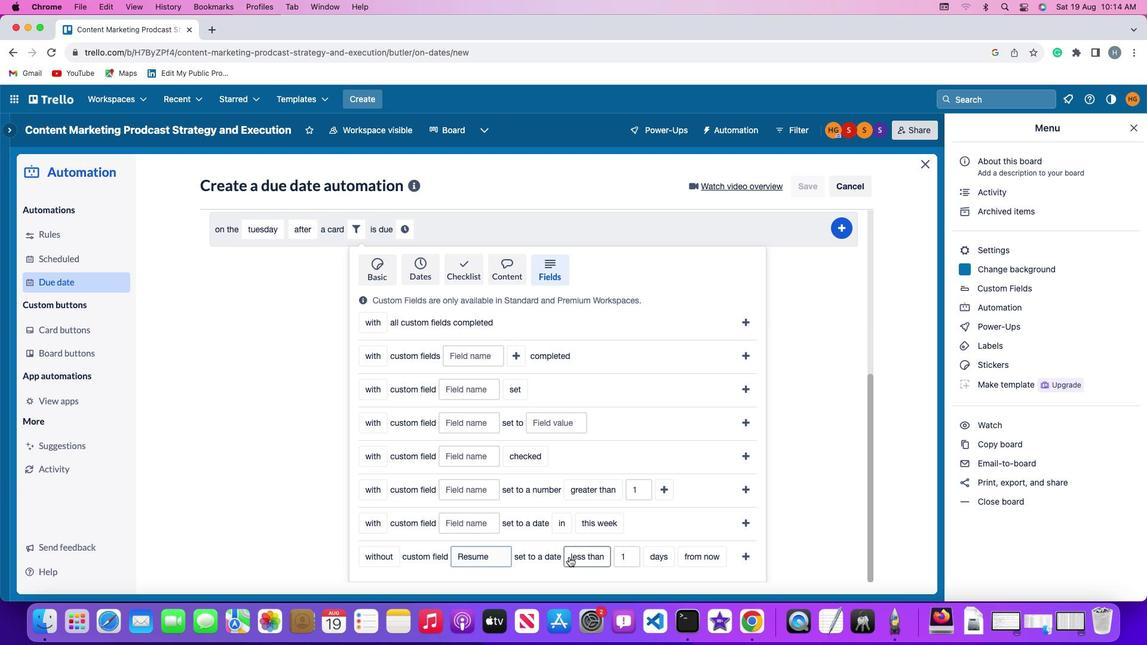
Action: Mouse moved to (600, 475)
Screenshot: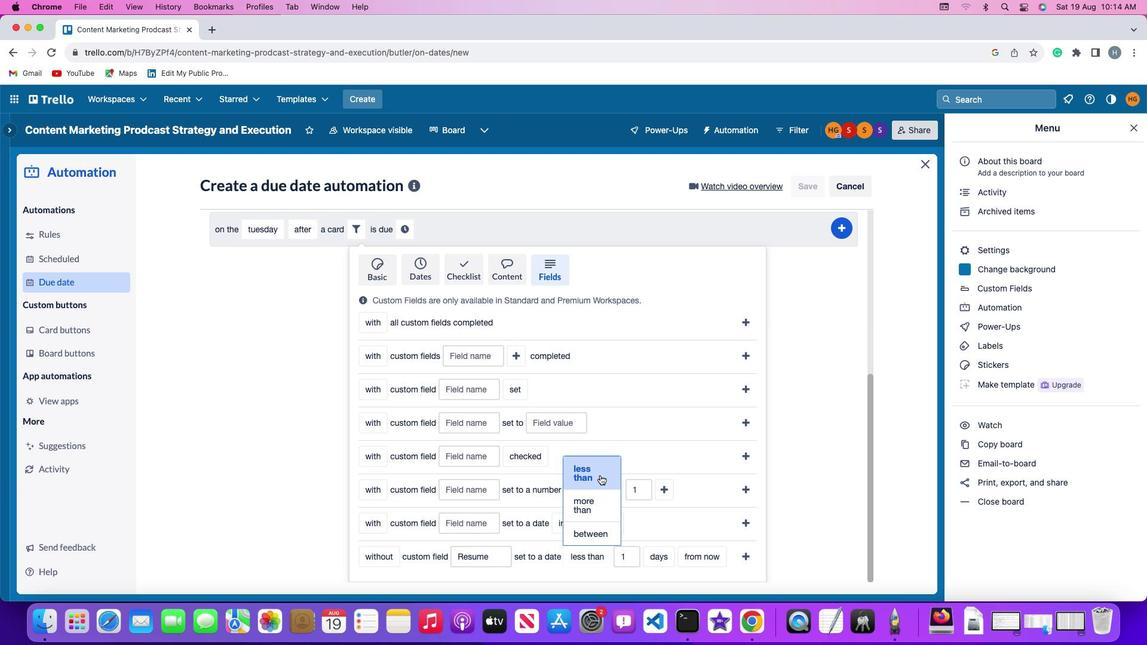 
Action: Mouse pressed left at (600, 475)
Screenshot: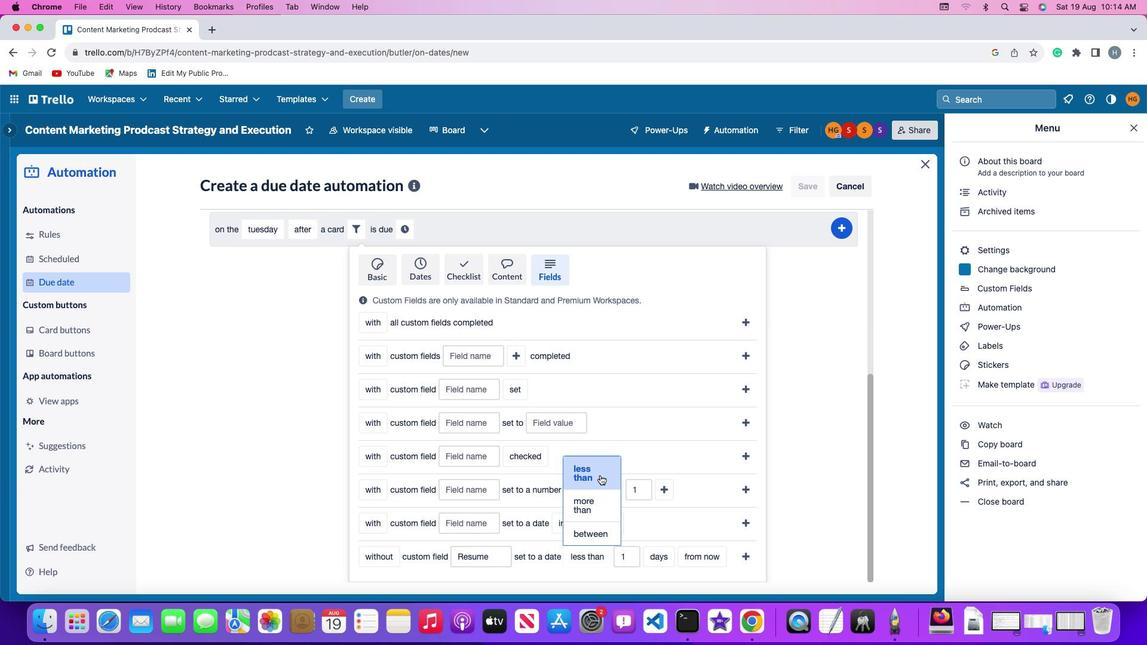 
Action: Mouse moved to (629, 560)
Screenshot: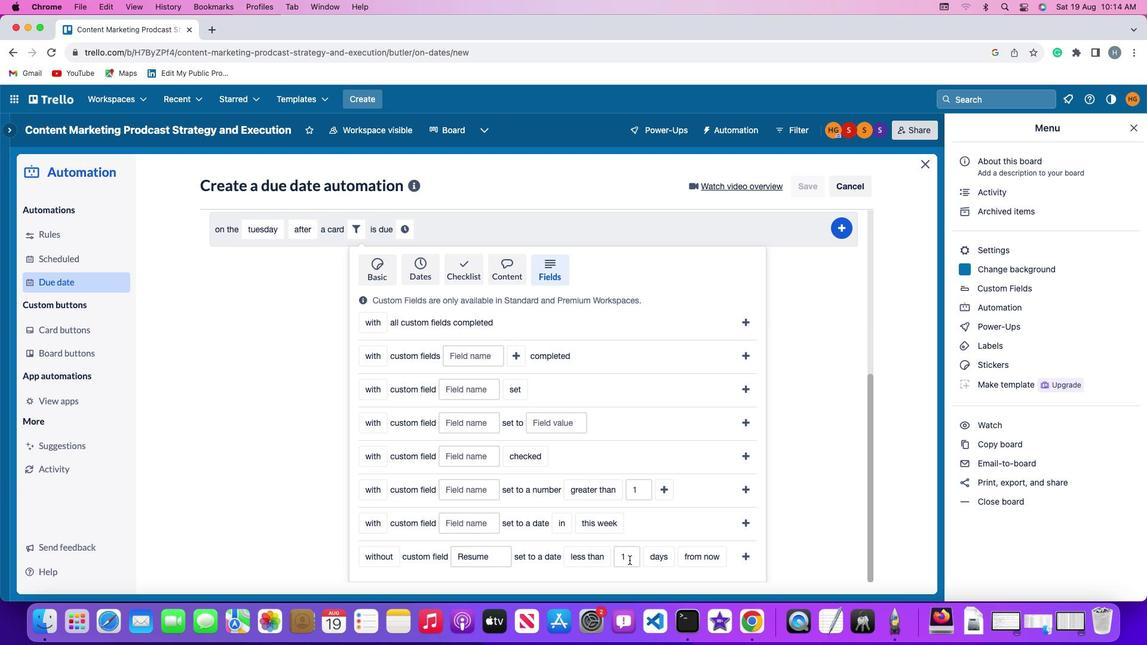 
Action: Mouse pressed left at (629, 560)
Screenshot: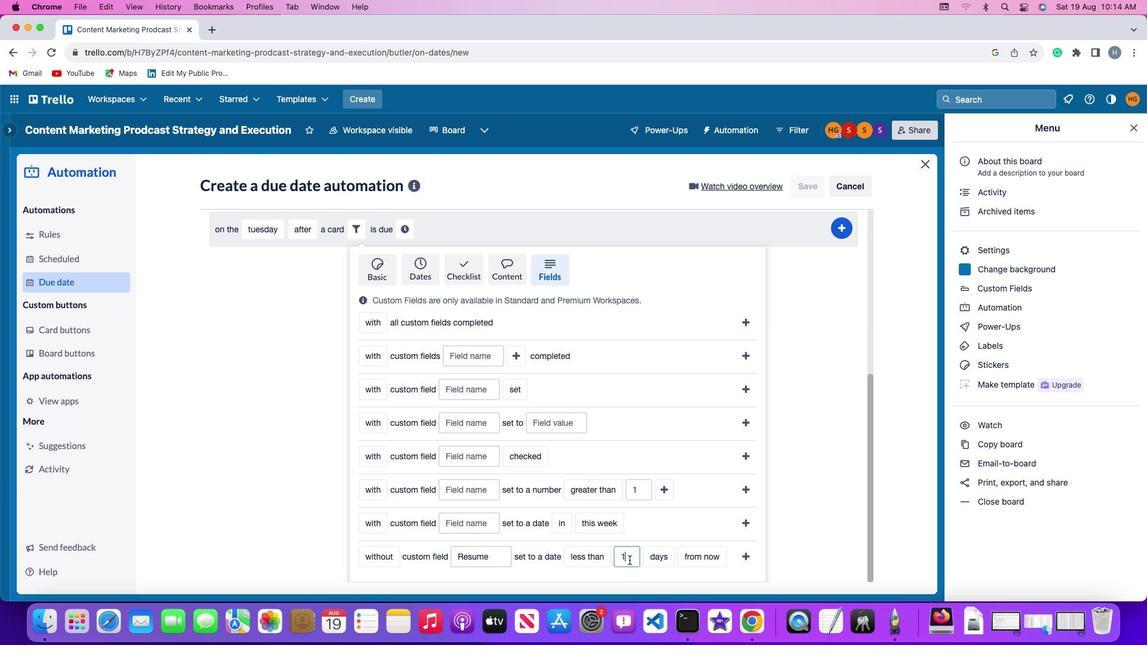 
Action: Mouse moved to (630, 560)
Screenshot: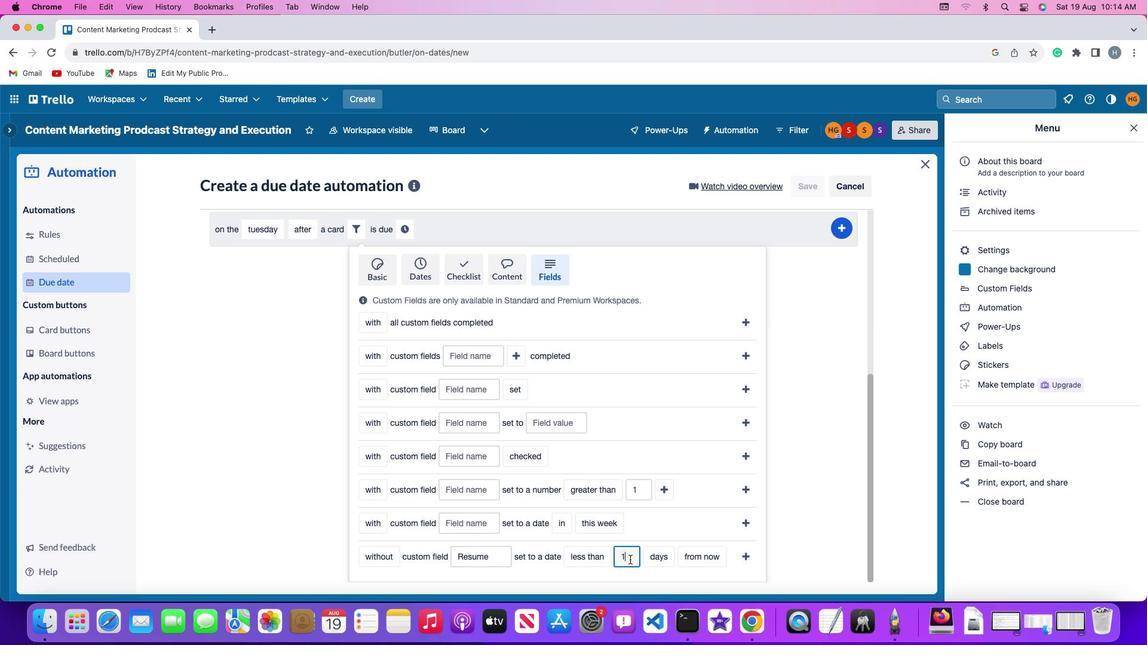 
Action: Key pressed Key.backspace'1'
Screenshot: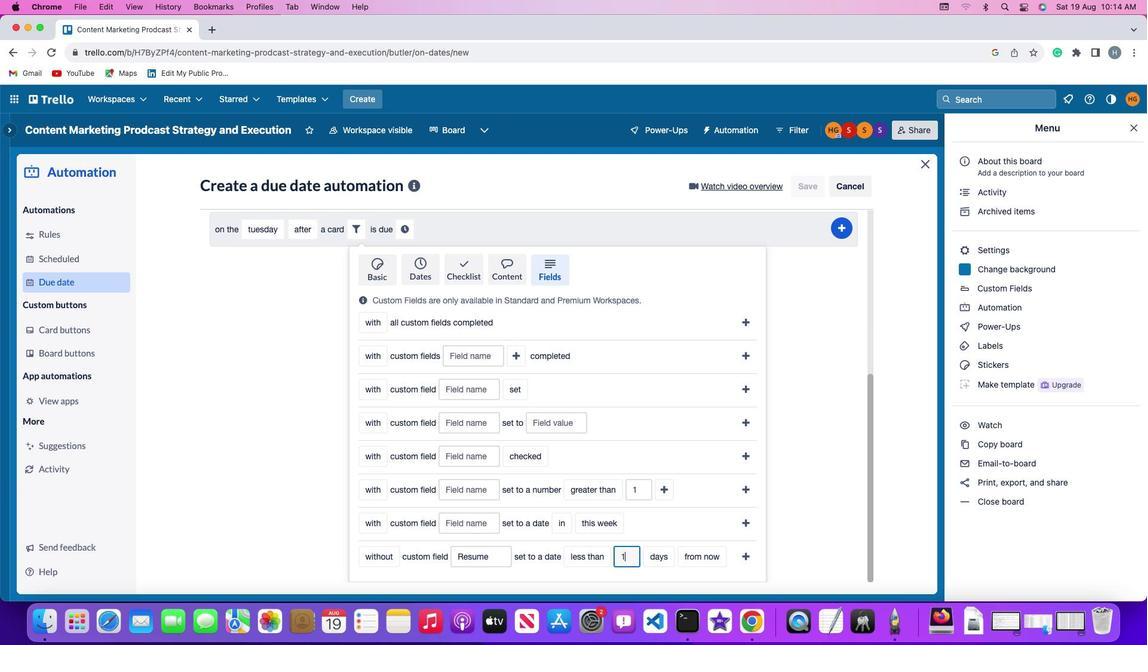 
Action: Mouse moved to (674, 558)
Screenshot: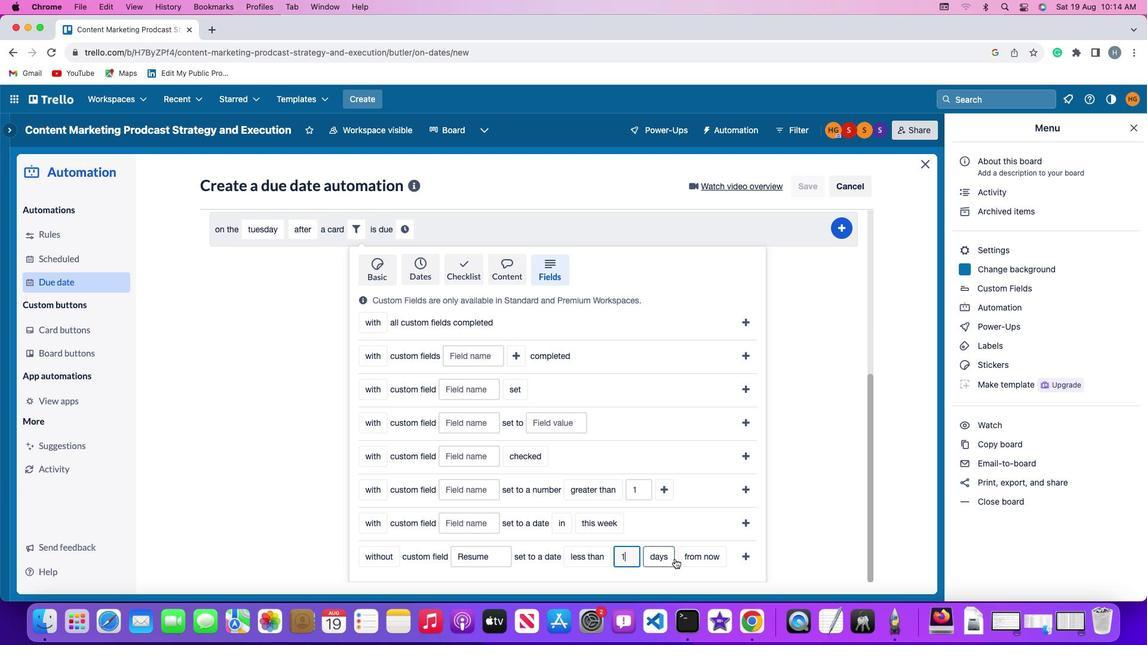 
Action: Mouse pressed left at (674, 558)
Screenshot: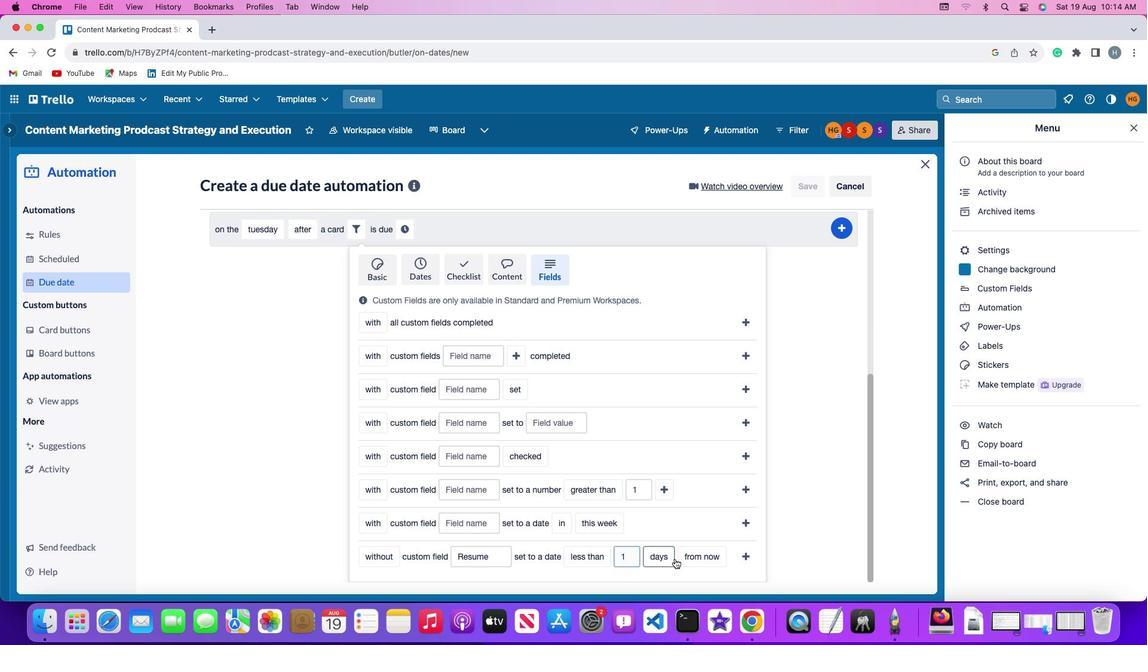 
Action: Mouse moved to (664, 531)
Screenshot: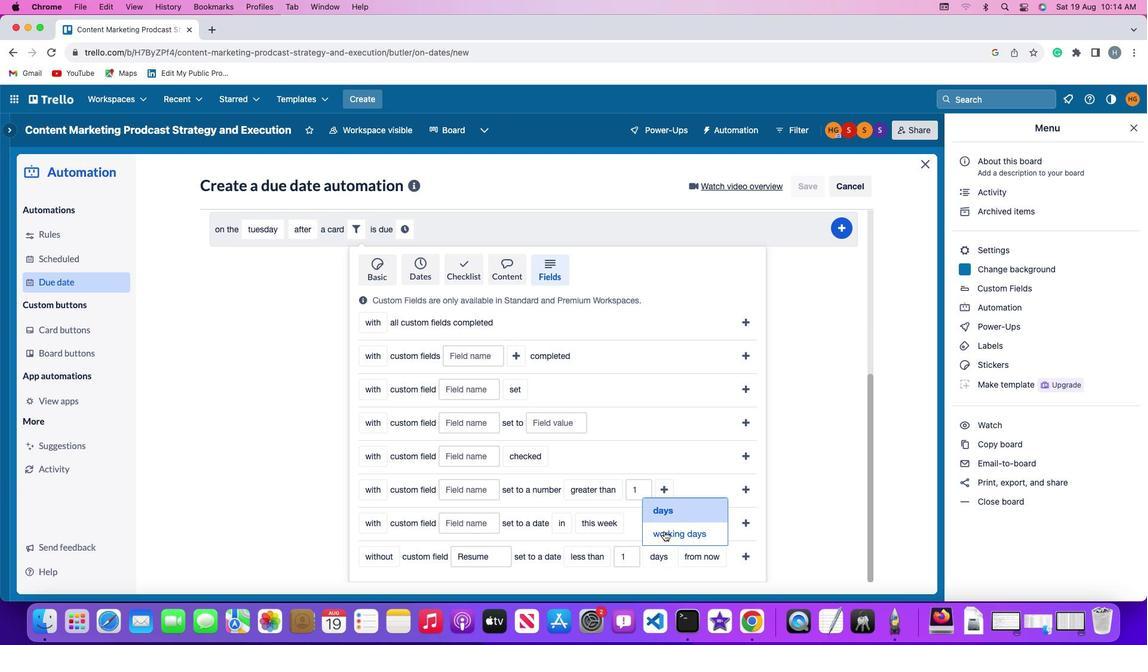 
Action: Mouse pressed left at (664, 531)
Screenshot: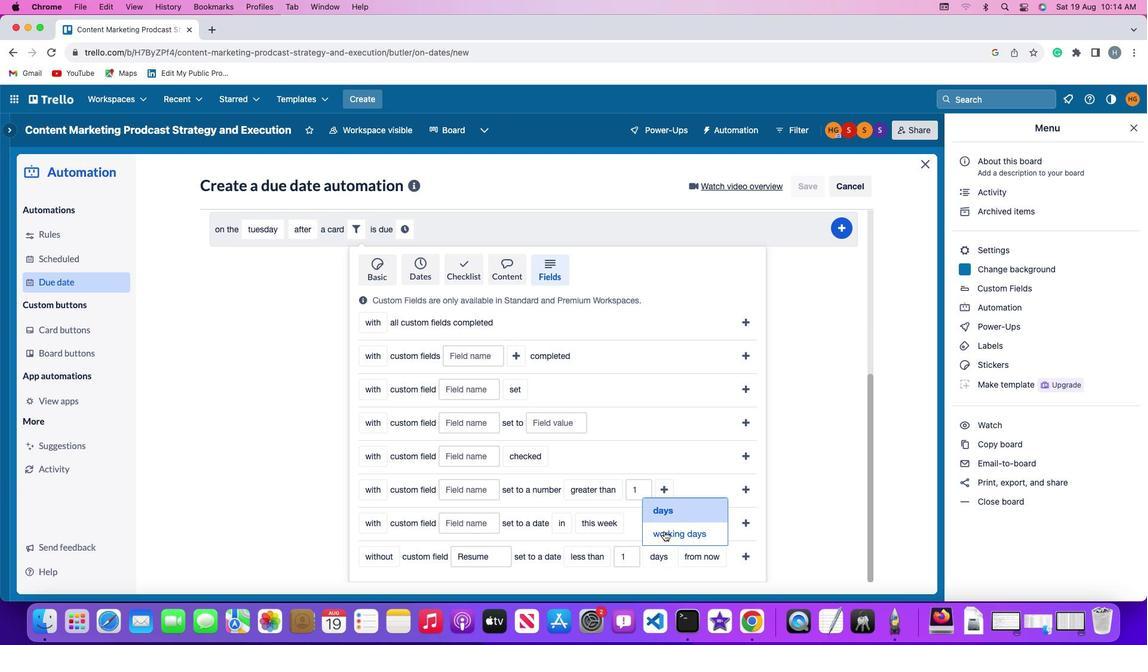 
Action: Mouse moved to (720, 557)
Screenshot: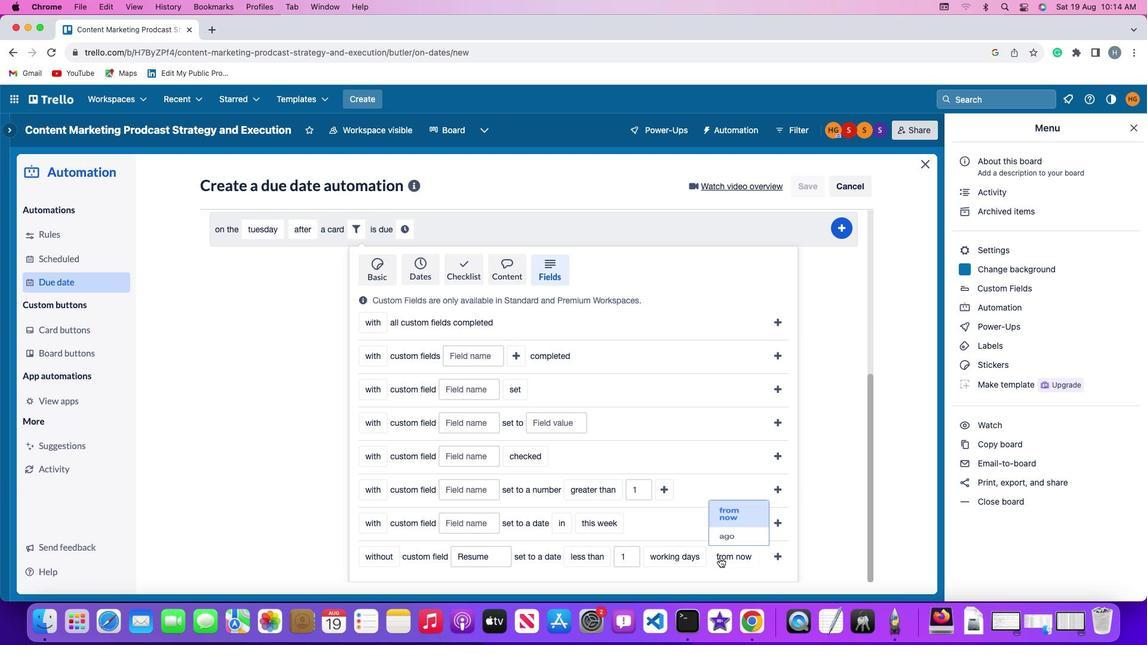
Action: Mouse pressed left at (720, 557)
Screenshot: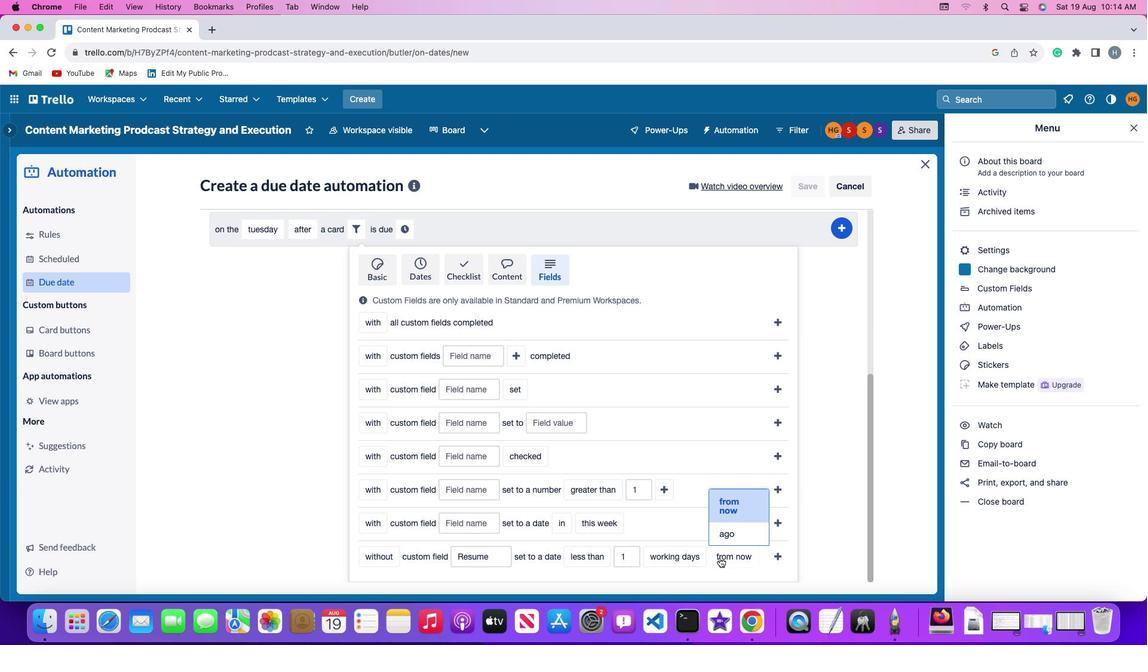 
Action: Mouse moved to (722, 536)
Screenshot: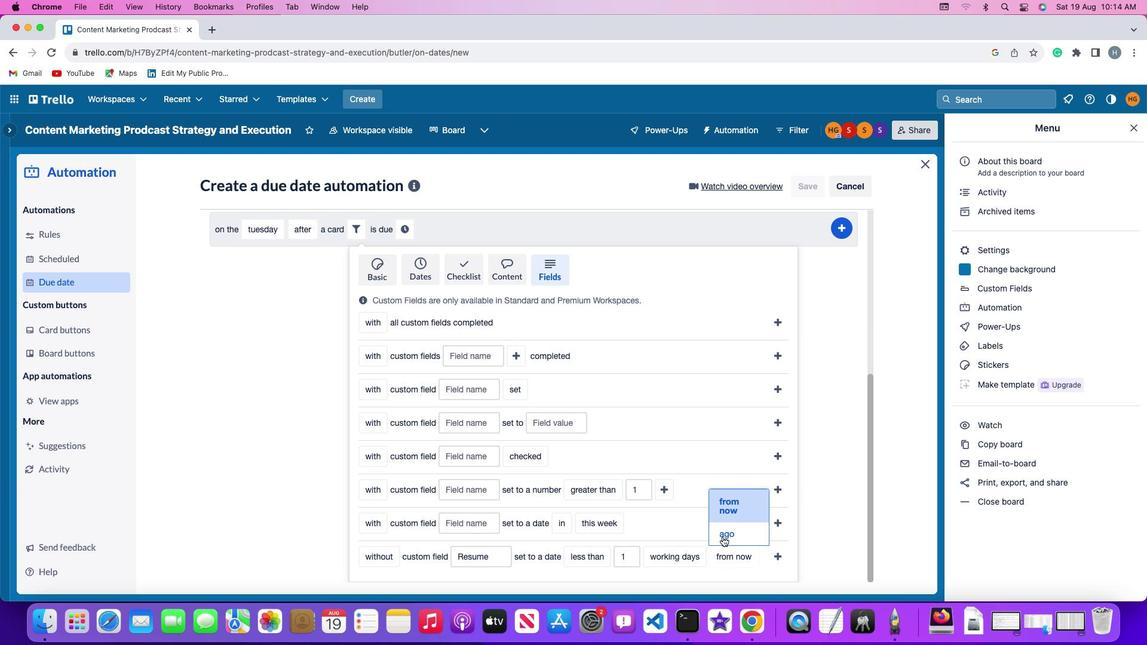 
Action: Mouse pressed left at (722, 536)
Screenshot: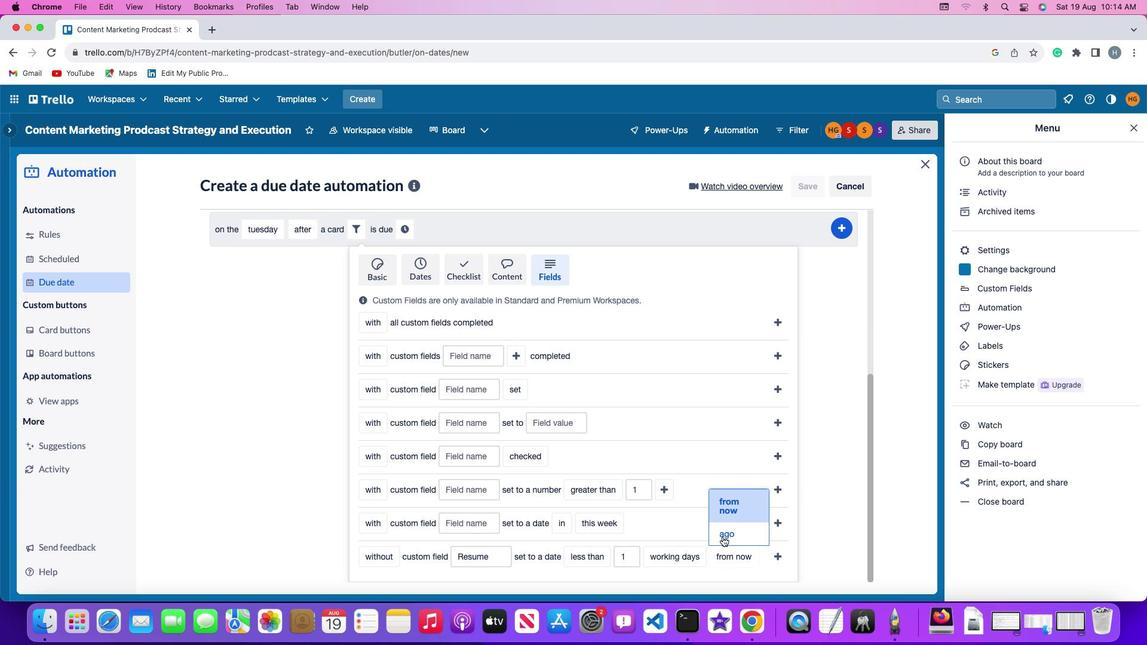 
Action: Mouse moved to (754, 557)
Screenshot: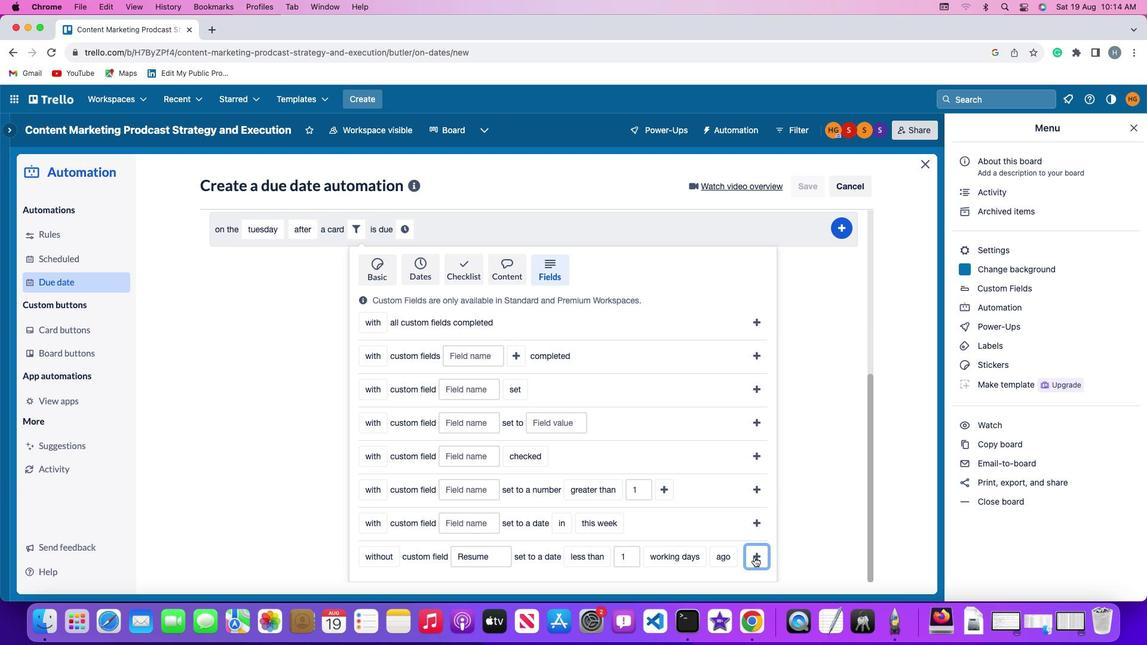 
Action: Mouse pressed left at (754, 557)
Screenshot: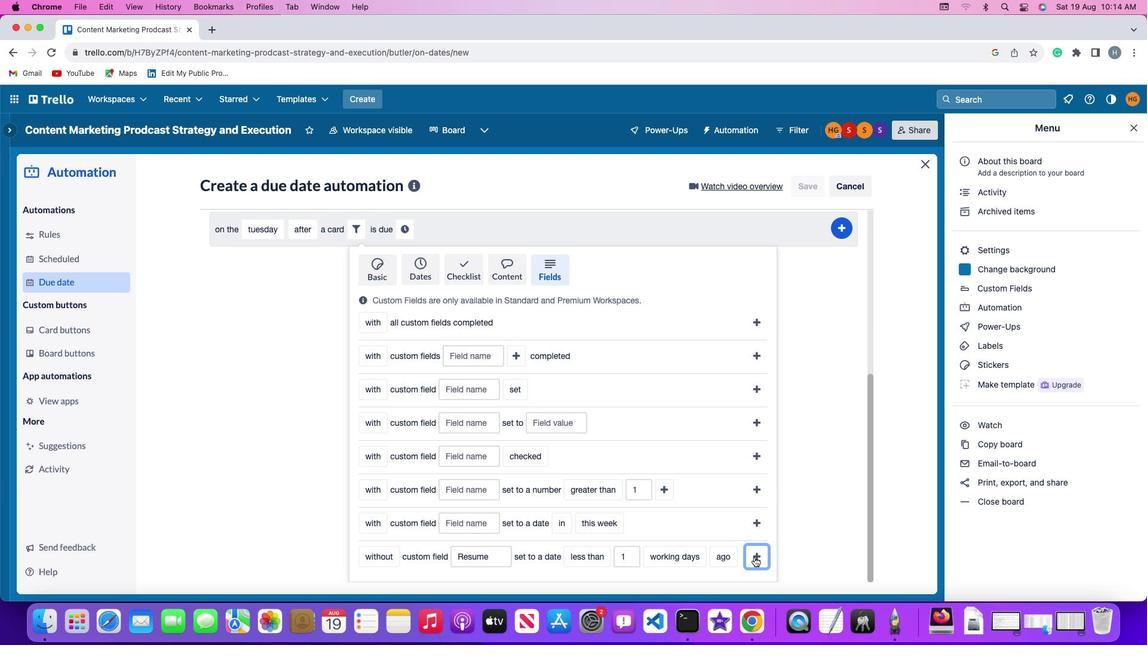 
Action: Mouse moved to (720, 516)
Screenshot: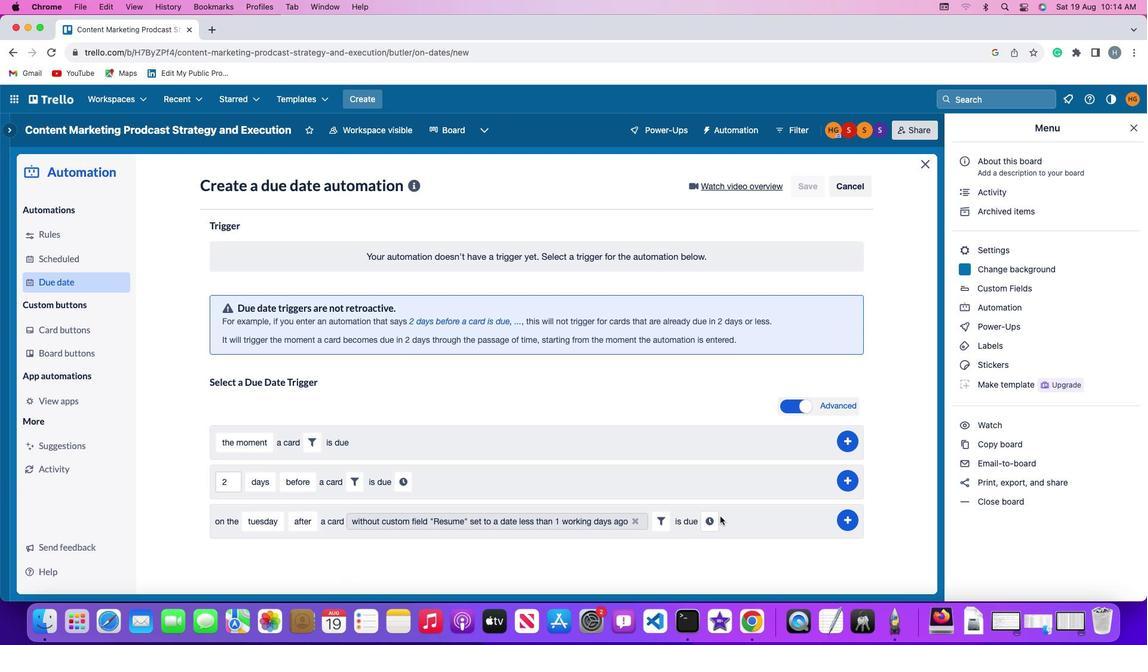 
Action: Mouse pressed left at (720, 516)
Screenshot: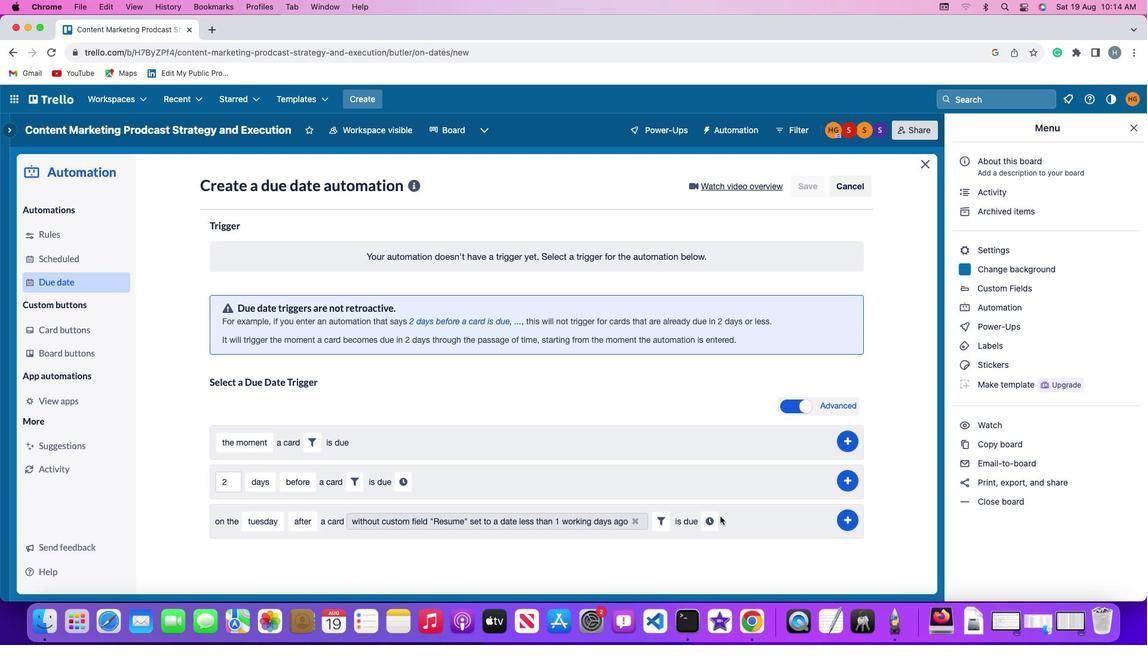 
Action: Mouse moved to (707, 517)
Screenshot: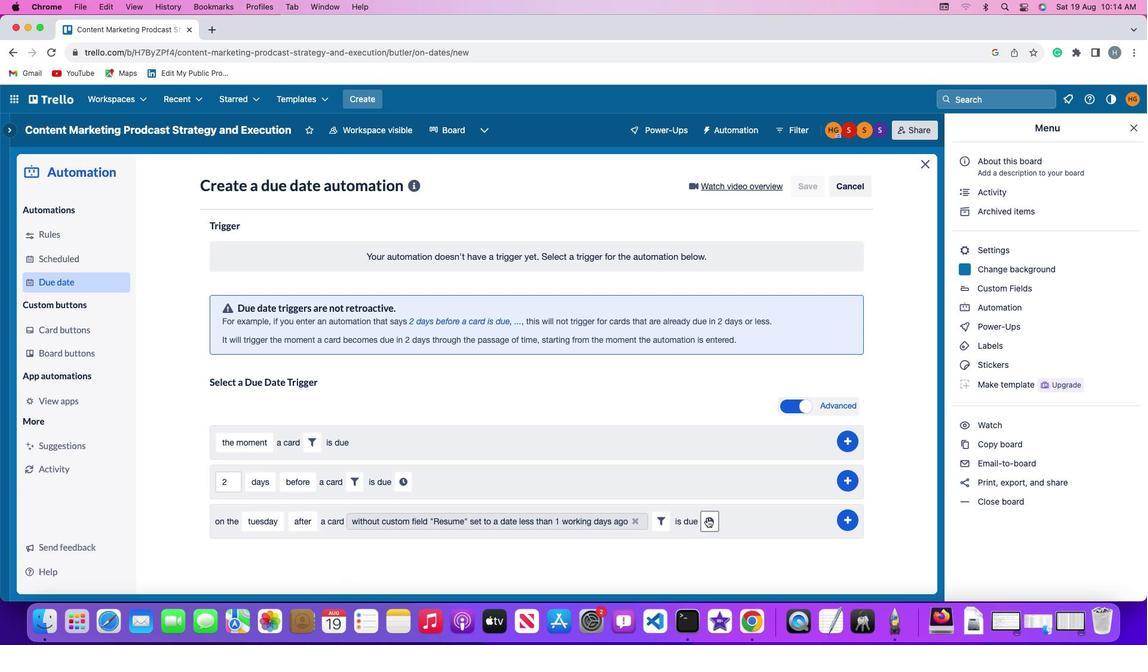 
Action: Mouse pressed left at (707, 517)
Screenshot: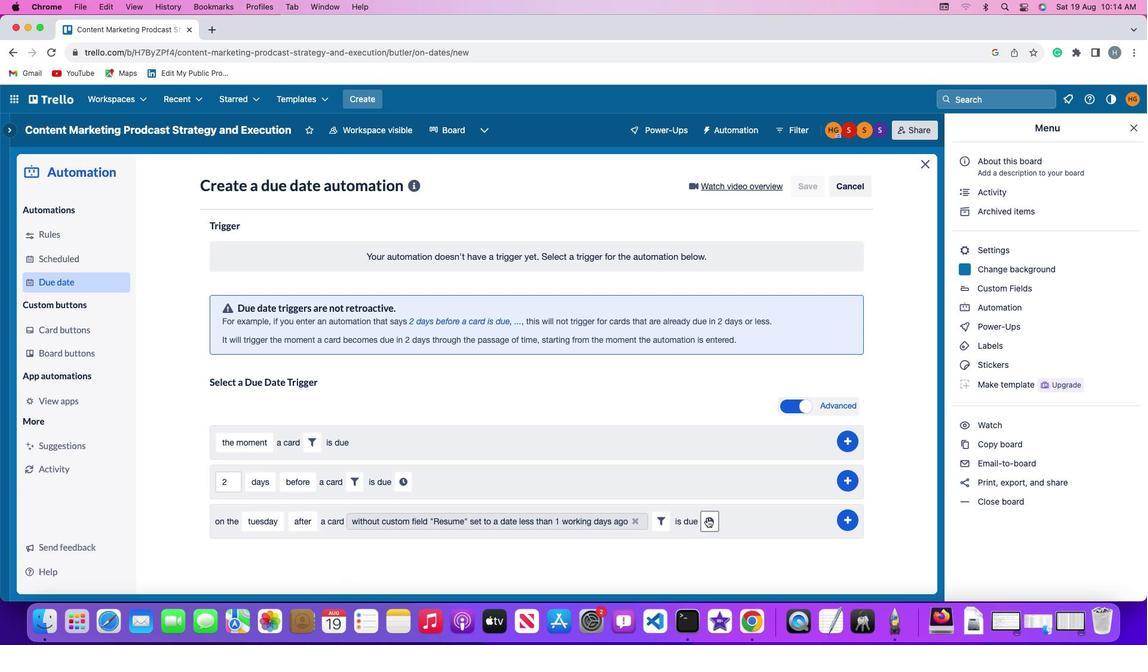 
Action: Mouse moved to (735, 524)
Screenshot: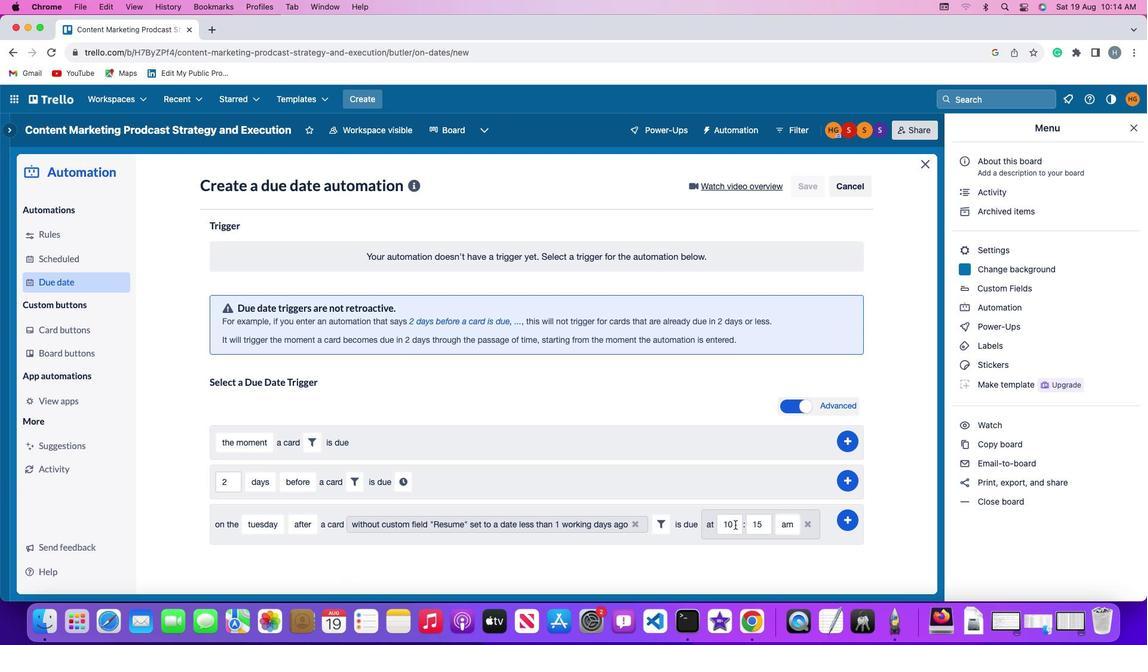
Action: Mouse pressed left at (735, 524)
Screenshot: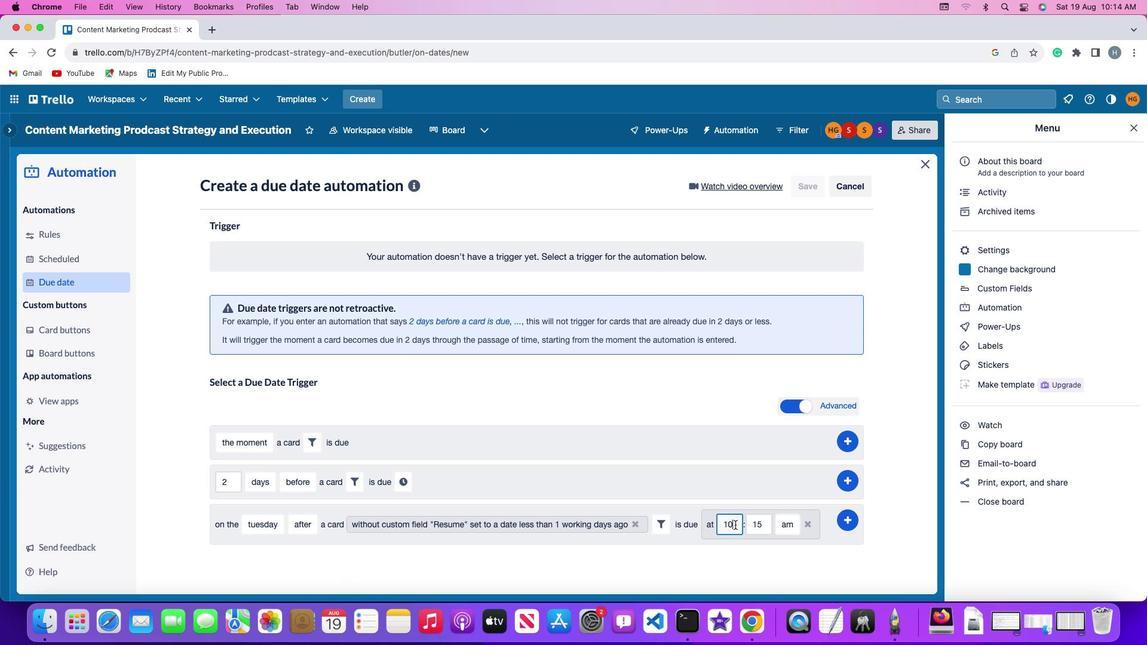 
Action: Key pressed Key.backspace'1'
Screenshot: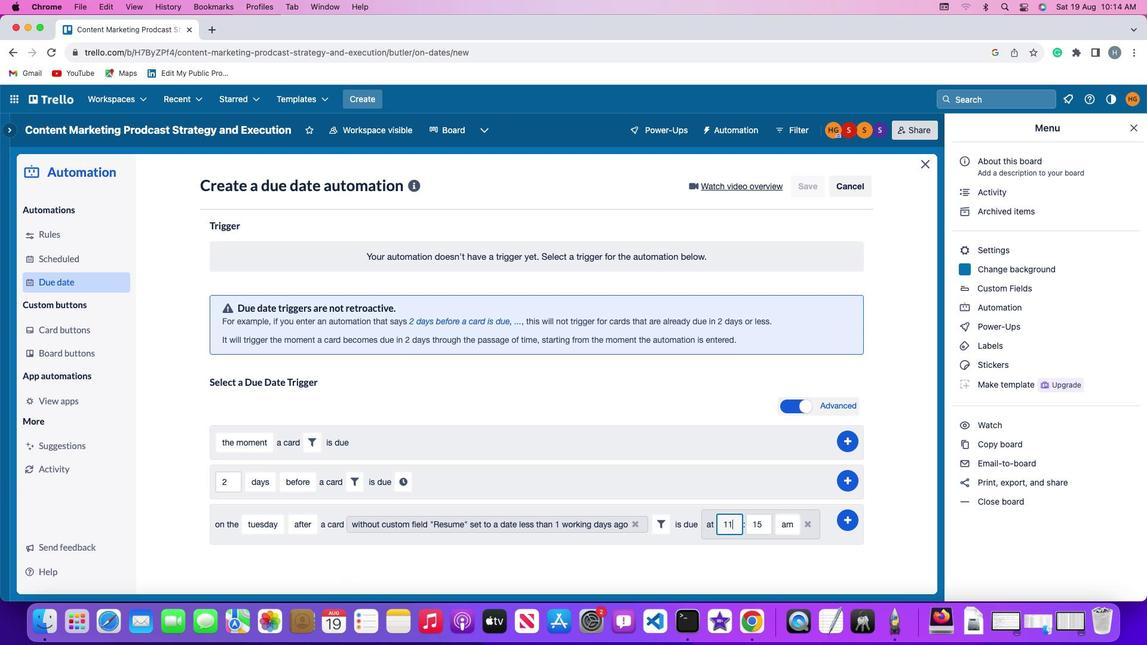 
Action: Mouse moved to (763, 523)
Screenshot: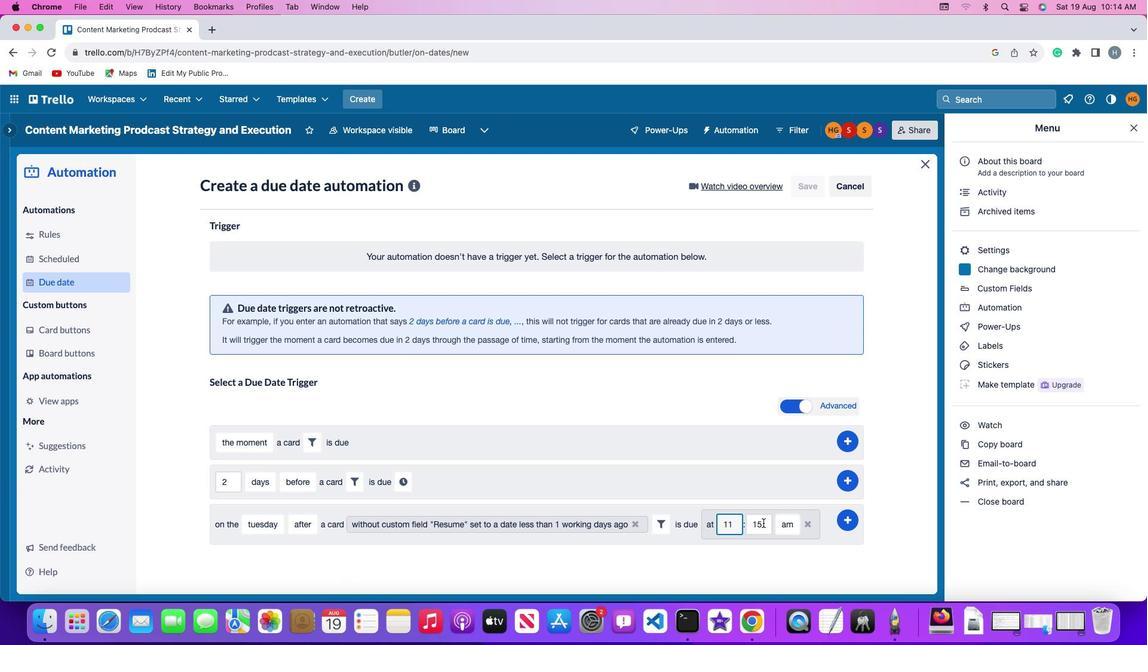 
Action: Mouse pressed left at (763, 523)
Screenshot: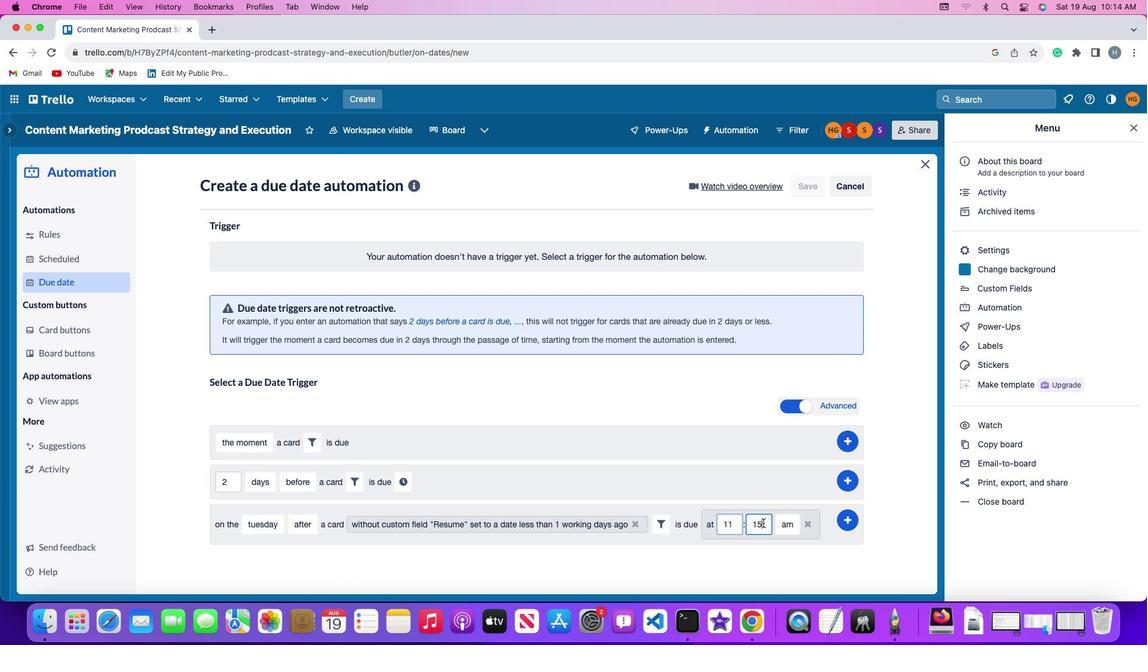 
Action: Key pressed Key.backspaceKey.backspaceKey.backspace
Screenshot: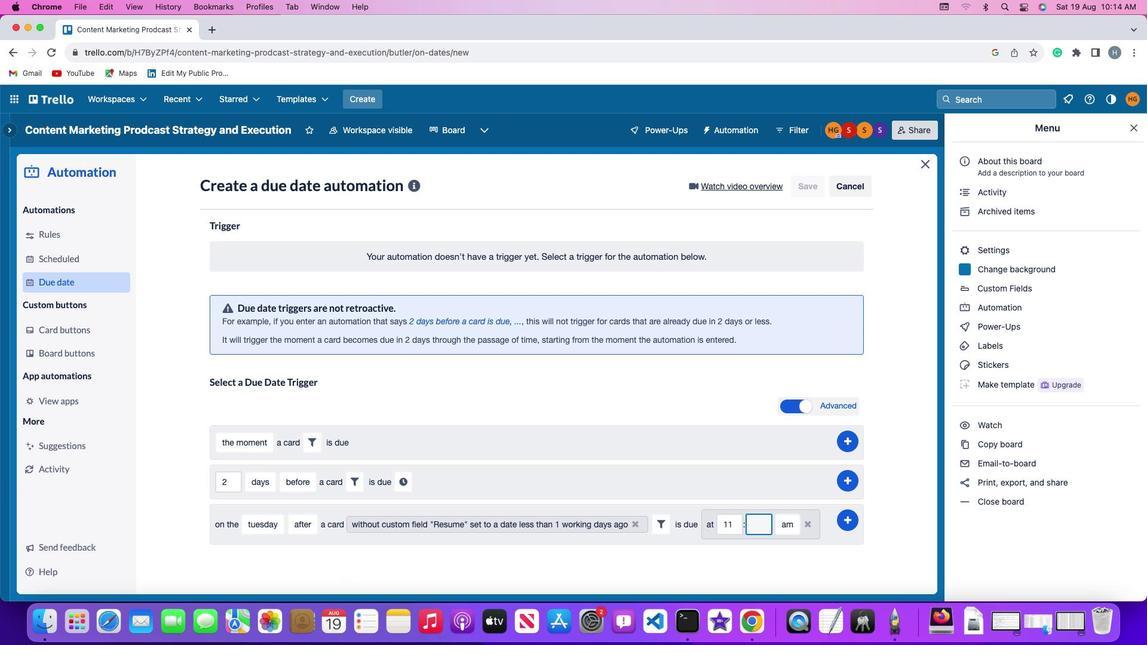 
Action: Mouse moved to (763, 522)
Screenshot: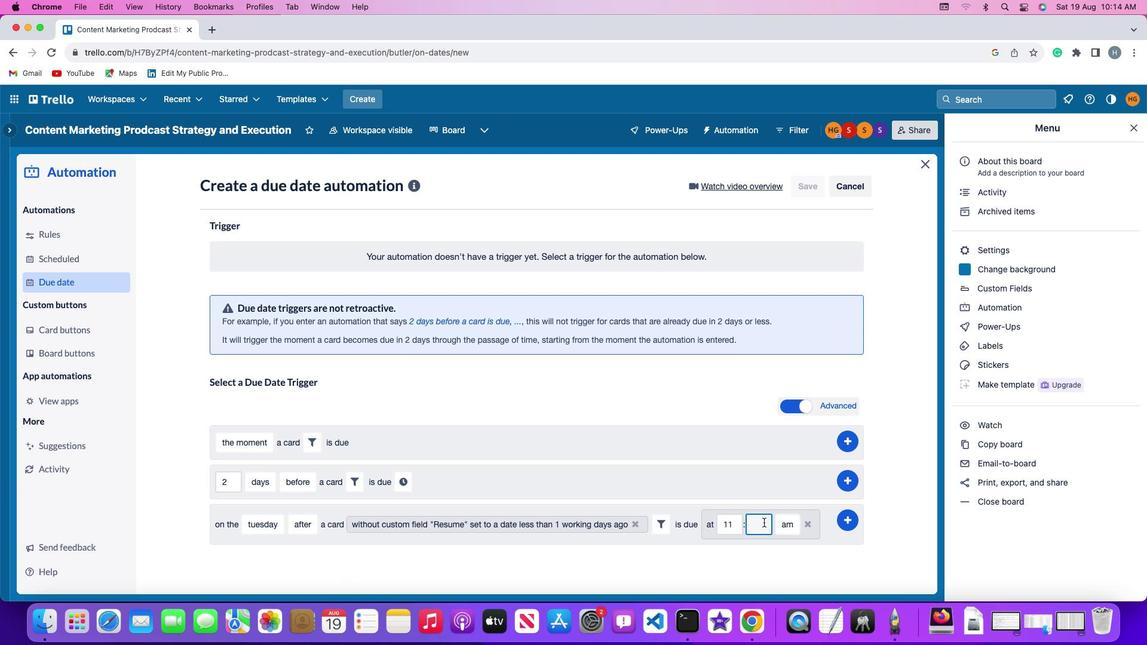 
Action: Key pressed '0''0'
Screenshot: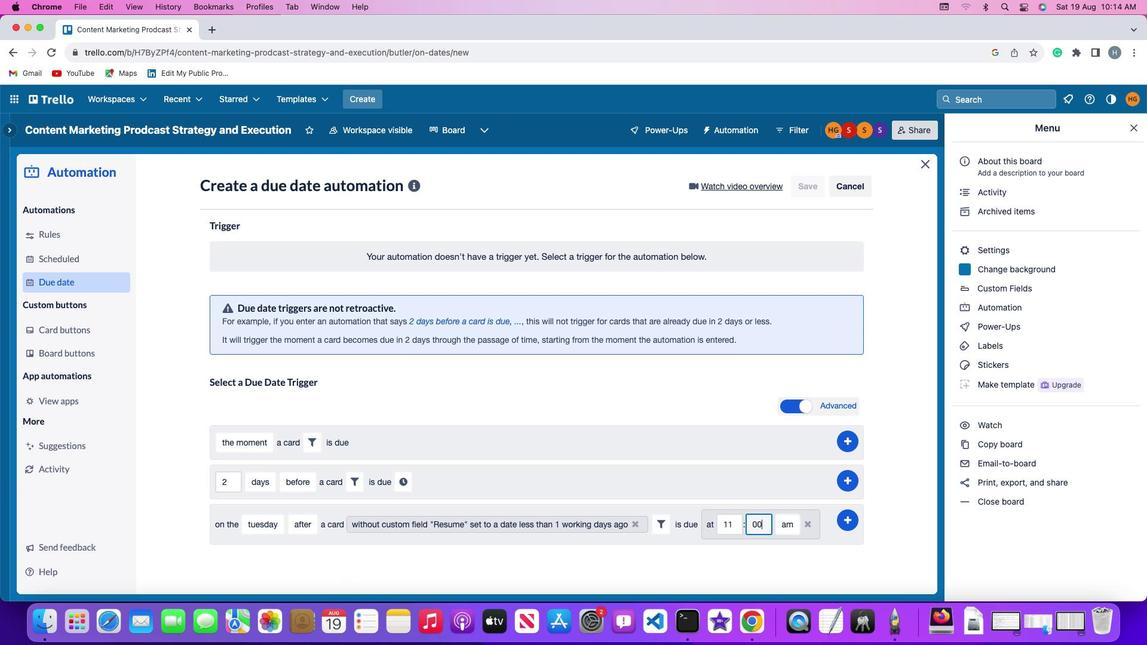 
Action: Mouse moved to (784, 521)
Screenshot: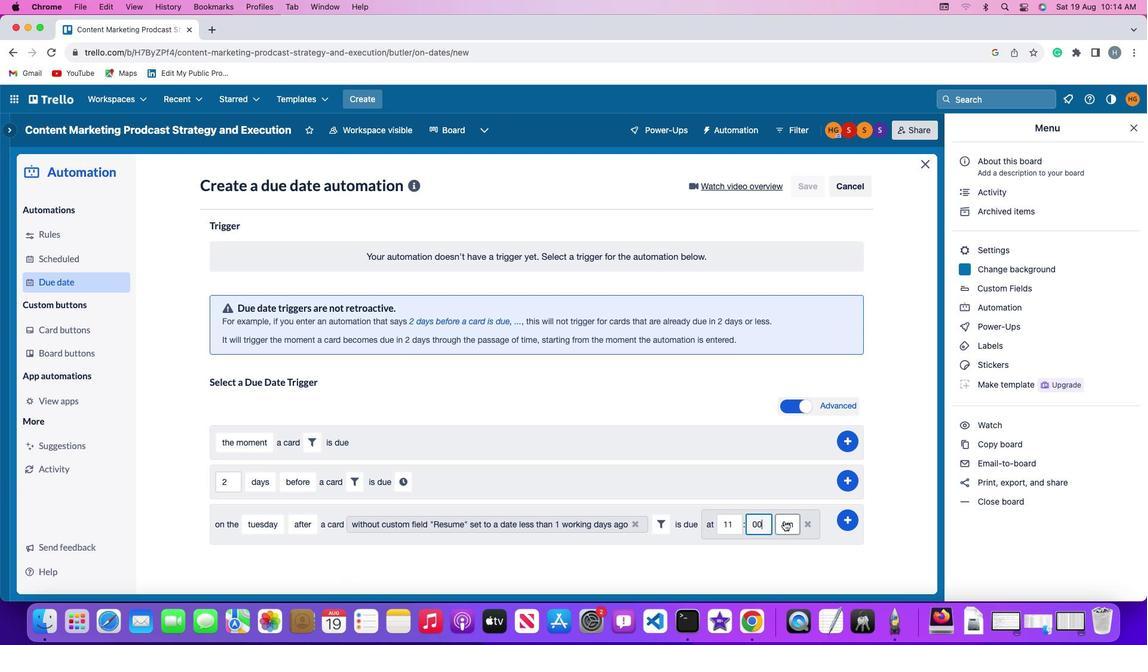 
Action: Mouse pressed left at (784, 521)
Screenshot: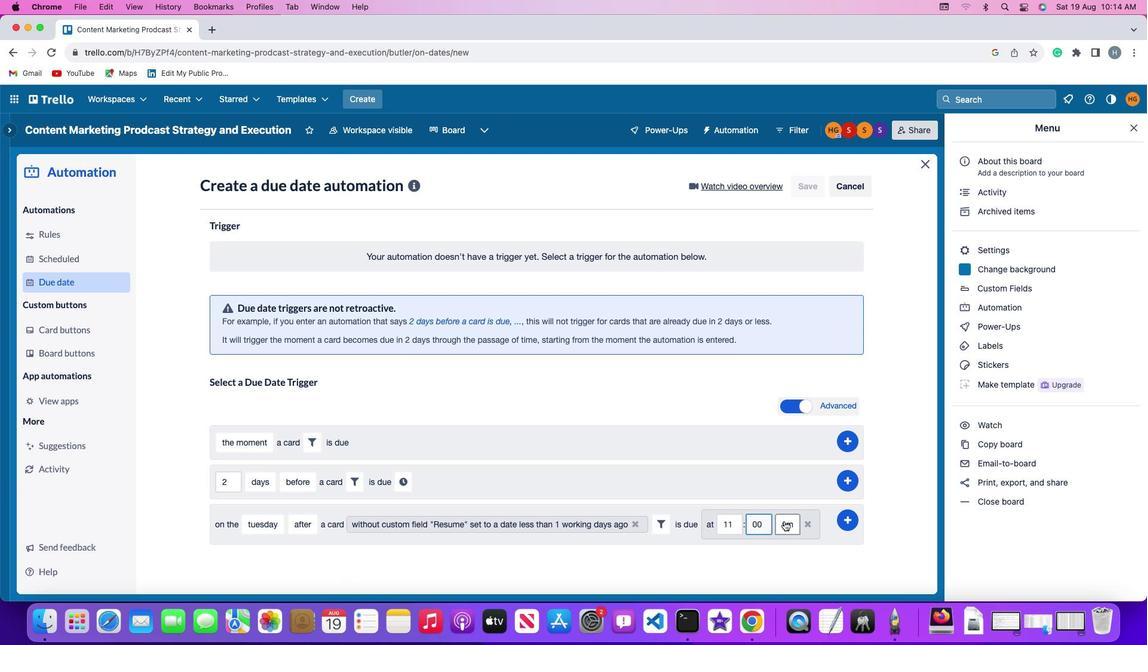 
Action: Mouse moved to (788, 542)
Screenshot: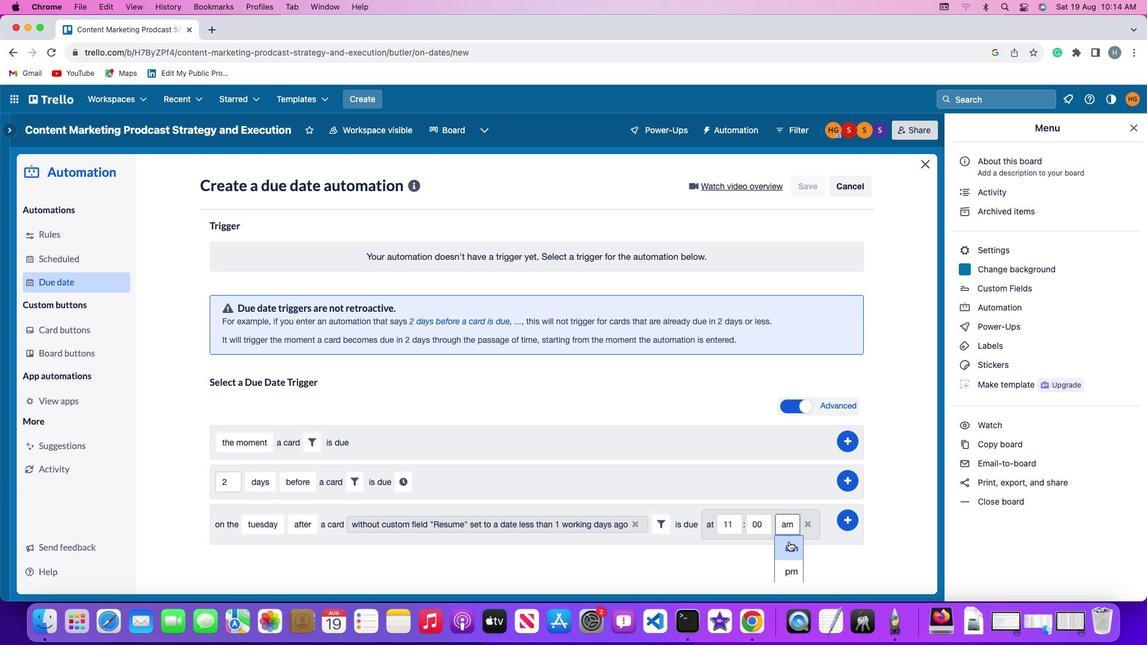 
Action: Mouse pressed left at (788, 542)
Screenshot: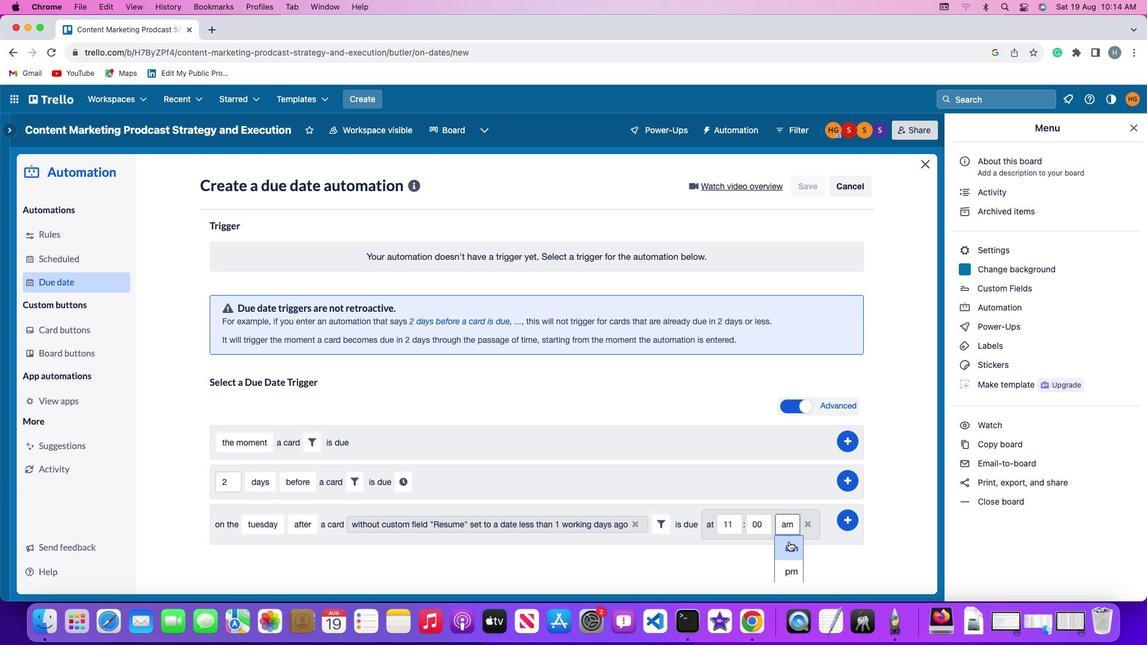 
Action: Mouse moved to (846, 518)
Screenshot: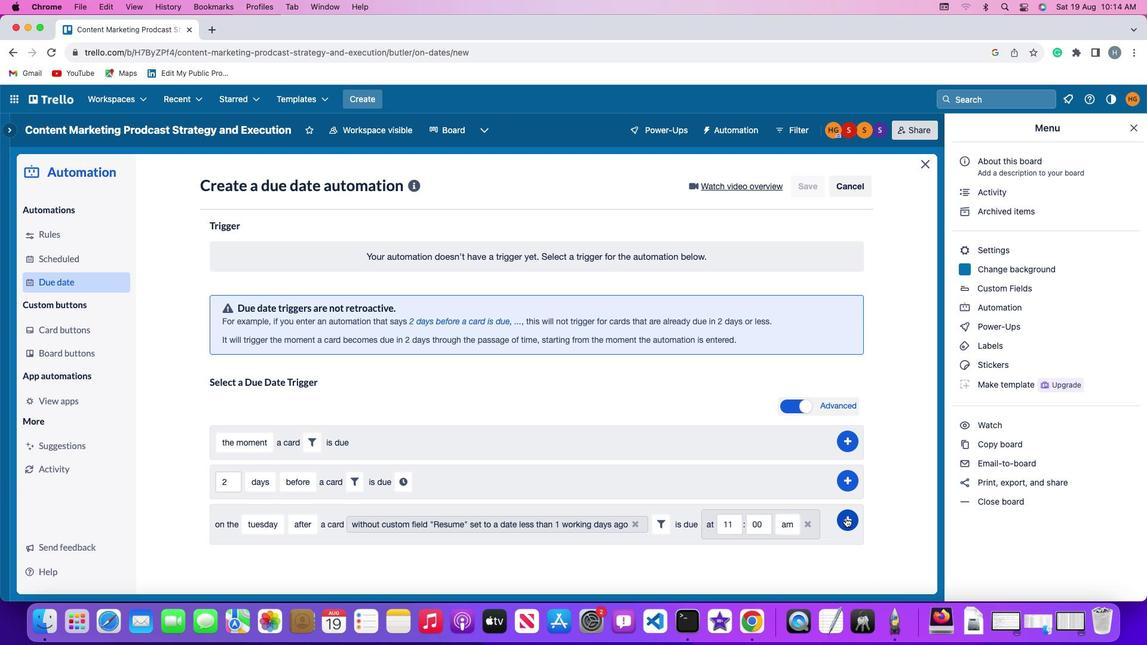
Action: Mouse pressed left at (846, 518)
Screenshot: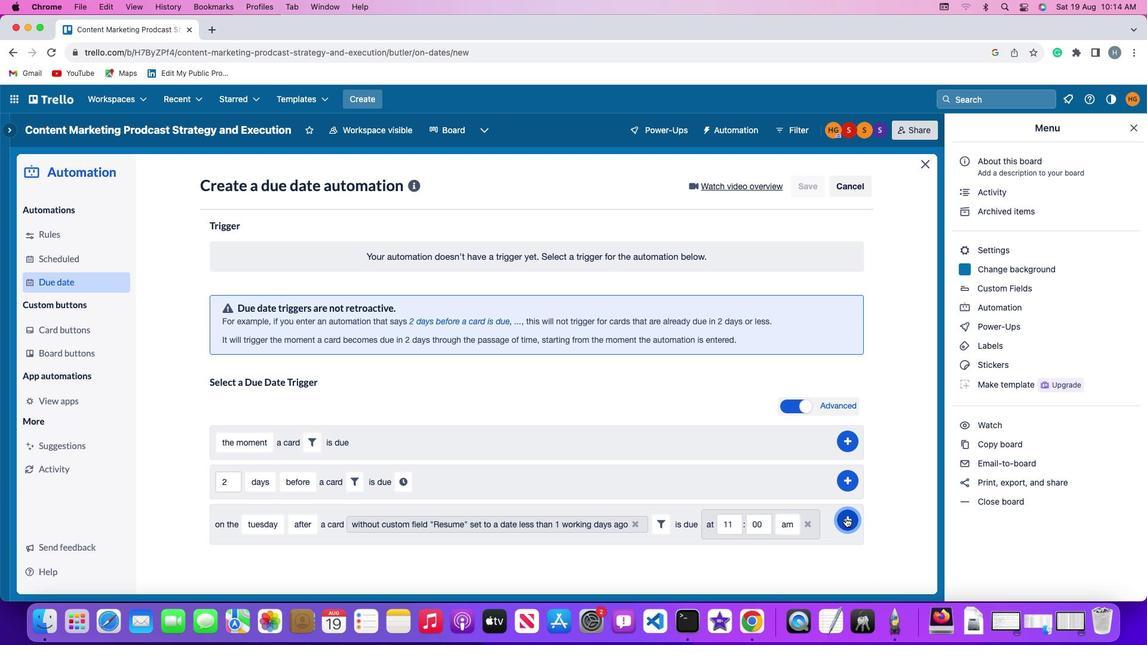 
Action: Mouse moved to (898, 446)
Screenshot: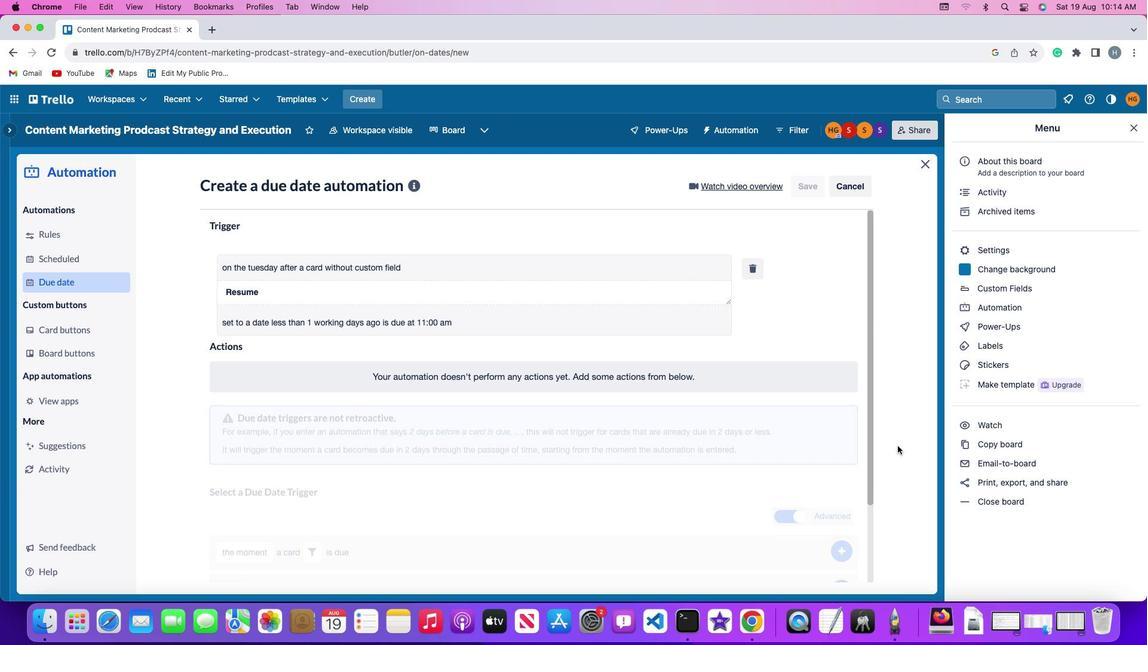 
